 Task: Look for space in Frameries, Belgium from 6th September, 2023 to 10th September, 2023 for 1 adult in price range Rs.9000 to Rs.17000. Place can be private room with 1  bedroom having 1 bed and 1 bathroom. Property type can be hotel. Amenities needed are: heating, . Booking option can be shelf check-in. Required host language is English.
Action: Mouse moved to (404, 102)
Screenshot: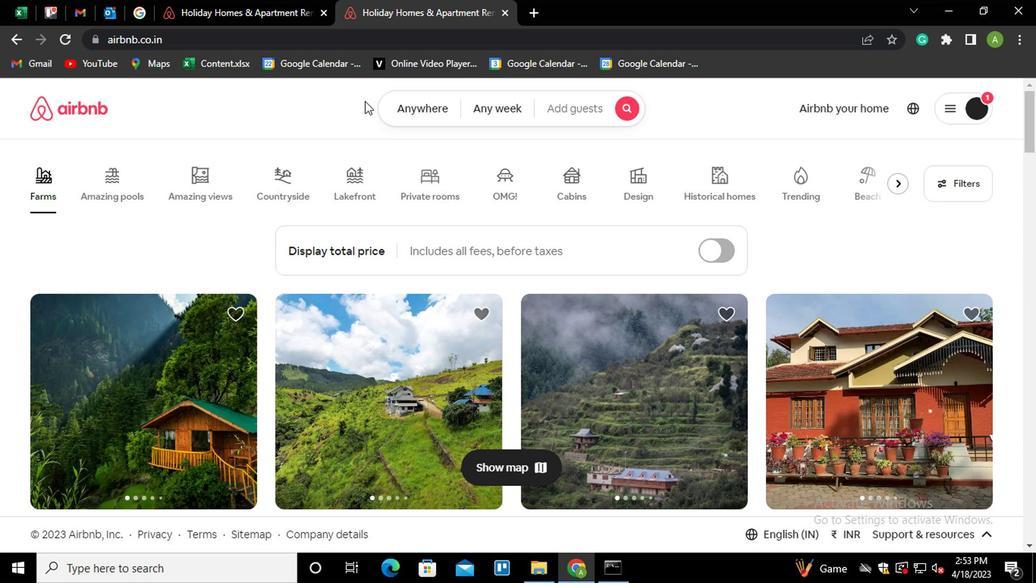 
Action: Mouse pressed left at (404, 102)
Screenshot: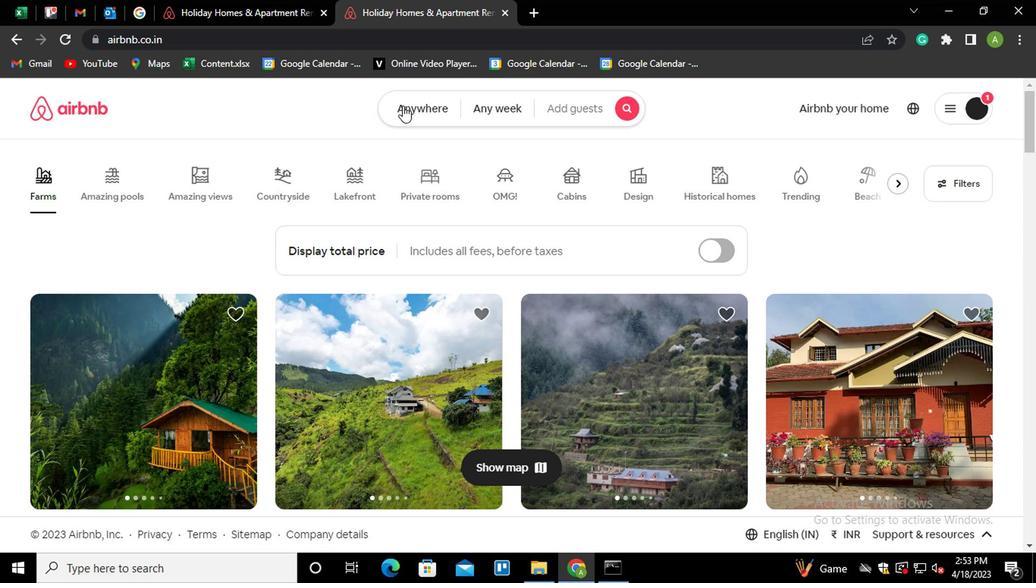 
Action: Mouse moved to (326, 168)
Screenshot: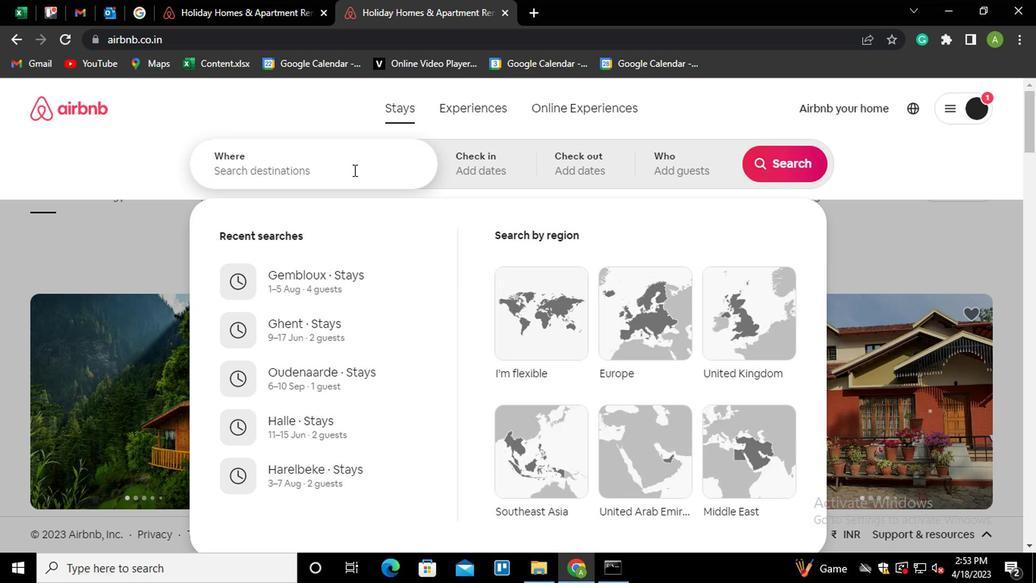 
Action: Mouse pressed left at (326, 168)
Screenshot: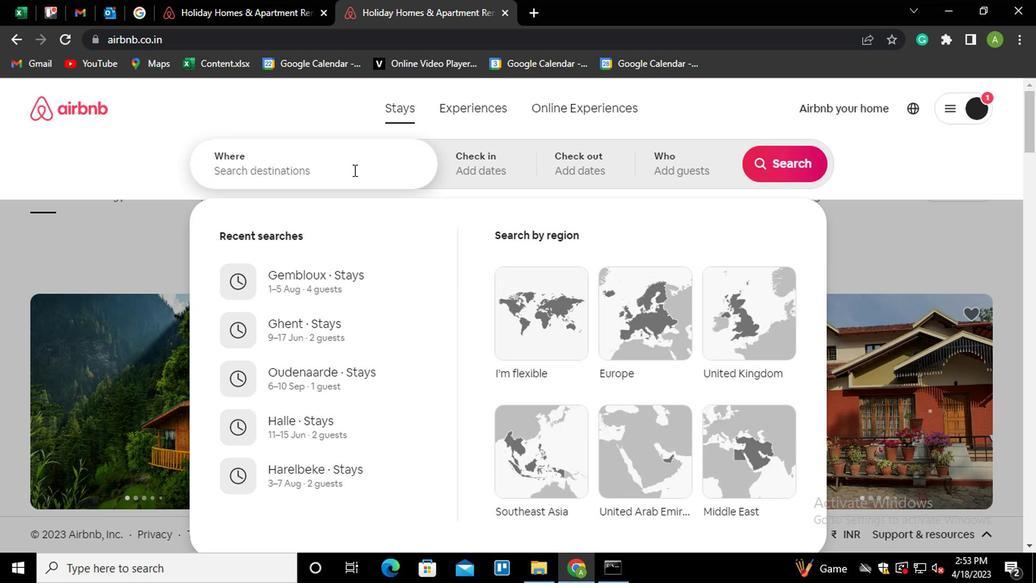 
Action: Key pressed <Key.shift_r><Key.shift_r><Key.shift_r><Key.shift_r><Key.shift_r><Key.shift_r><Key.shift_r><Key.shift_r><Key.shift_r><Key.shift_r><Key.shift_r><Key.shift_r><Key.shift_r><Key.shift_r><Key.shift_r><Key.shift_r><Key.shift_r>Frameries<Key.down><Key.enter>
Screenshot: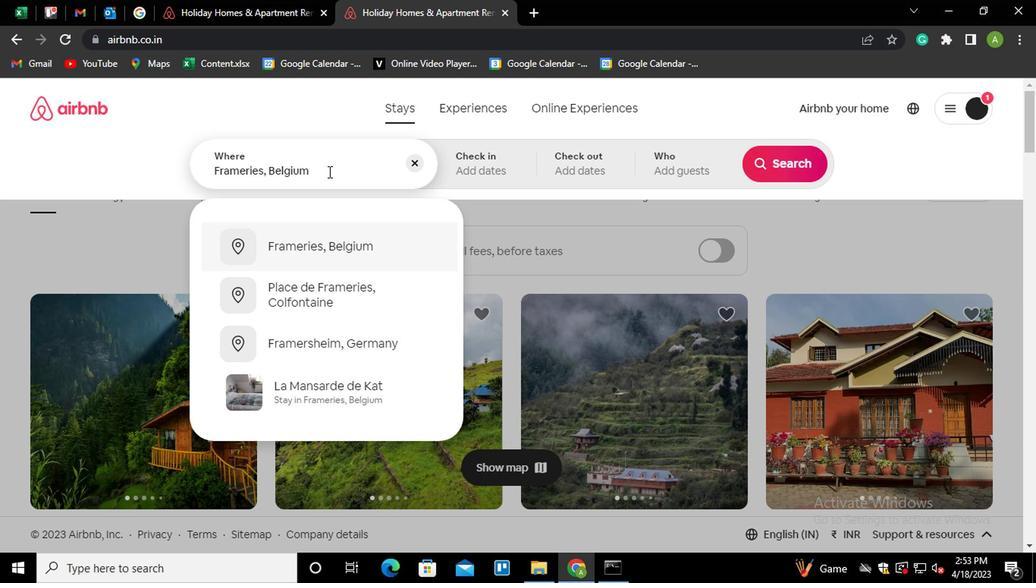 
Action: Mouse moved to (774, 285)
Screenshot: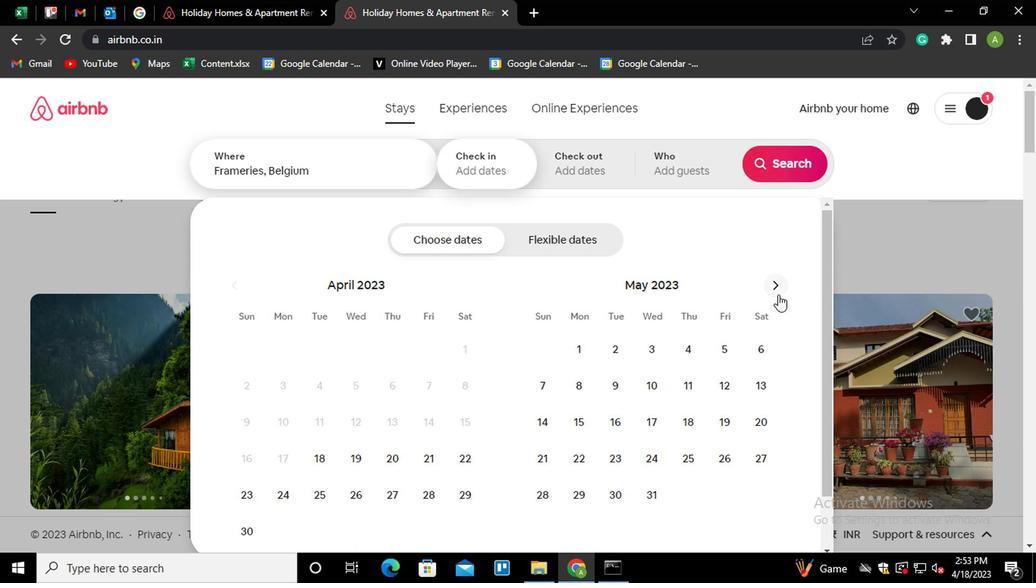 
Action: Mouse pressed left at (774, 285)
Screenshot: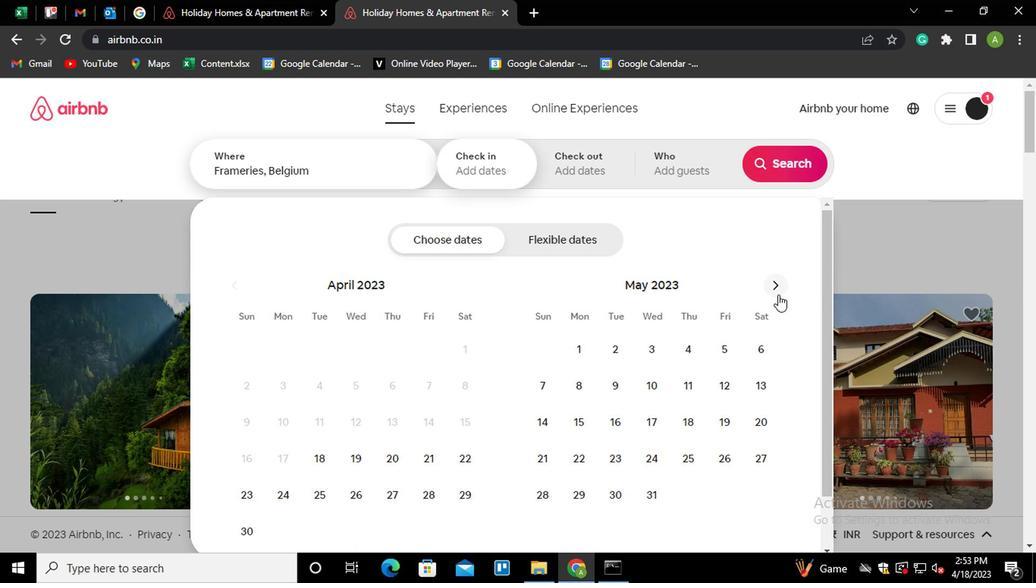 
Action: Mouse pressed left at (774, 285)
Screenshot: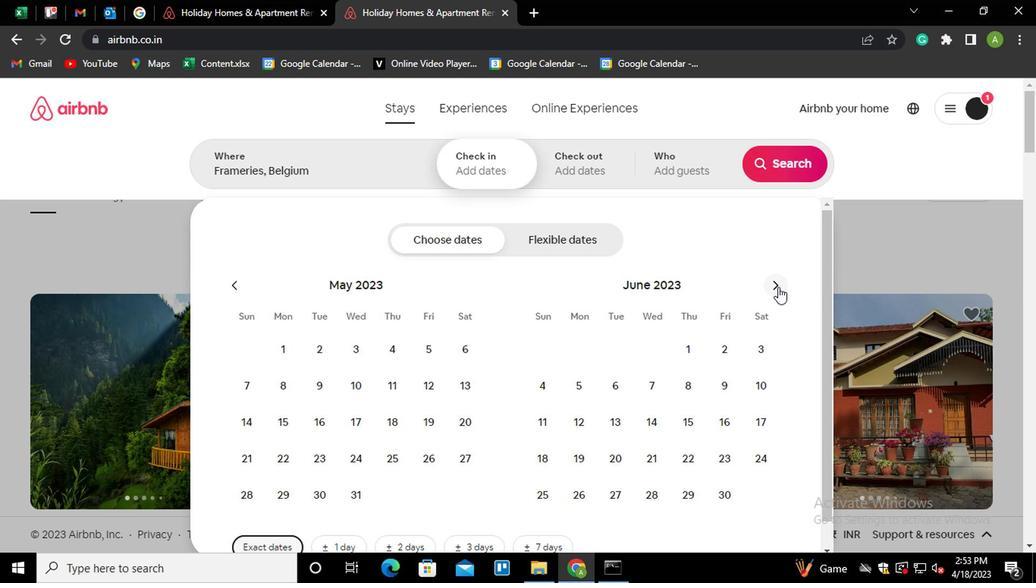 
Action: Mouse pressed left at (774, 285)
Screenshot: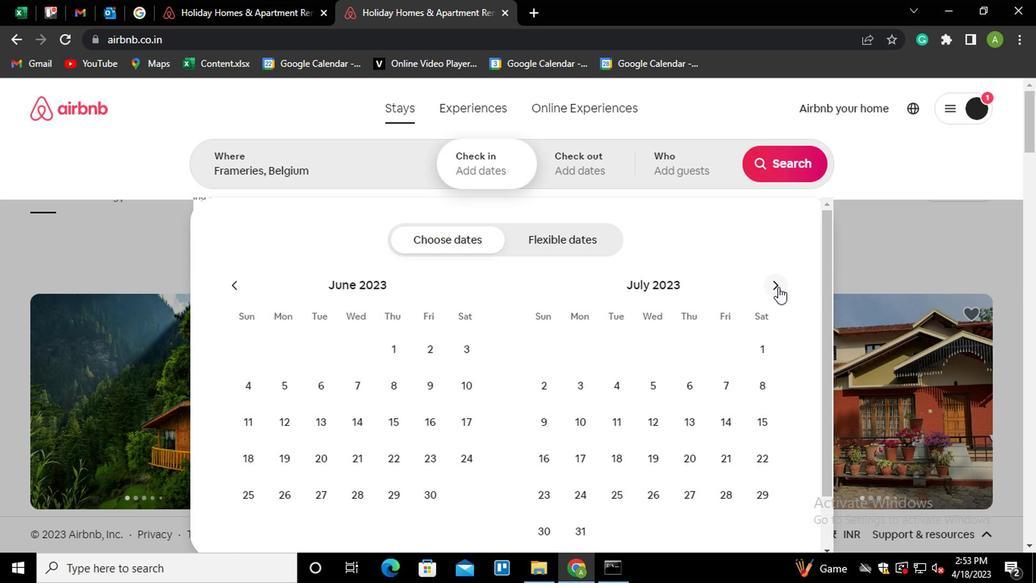
Action: Mouse pressed left at (774, 285)
Screenshot: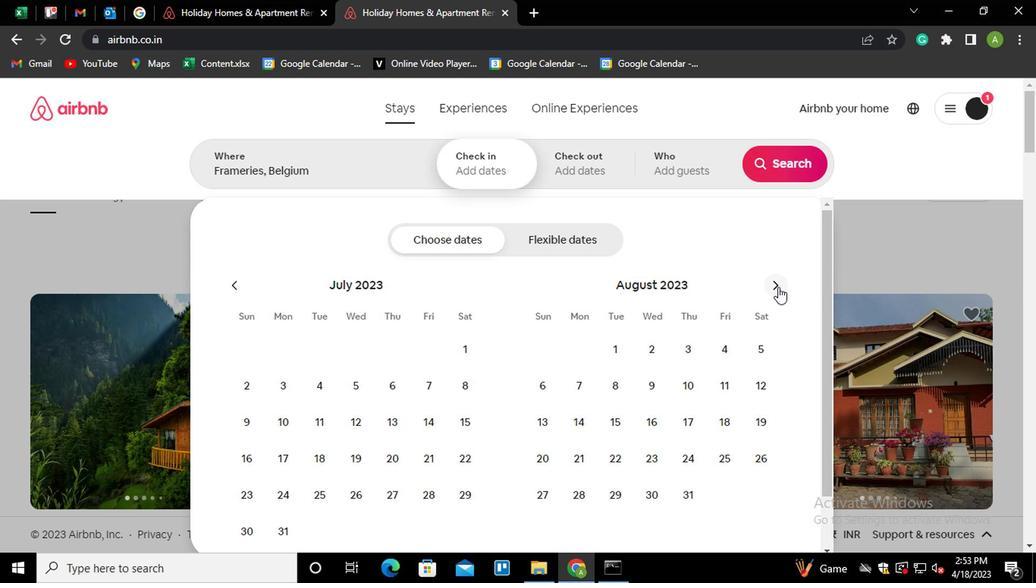 
Action: Mouse moved to (634, 384)
Screenshot: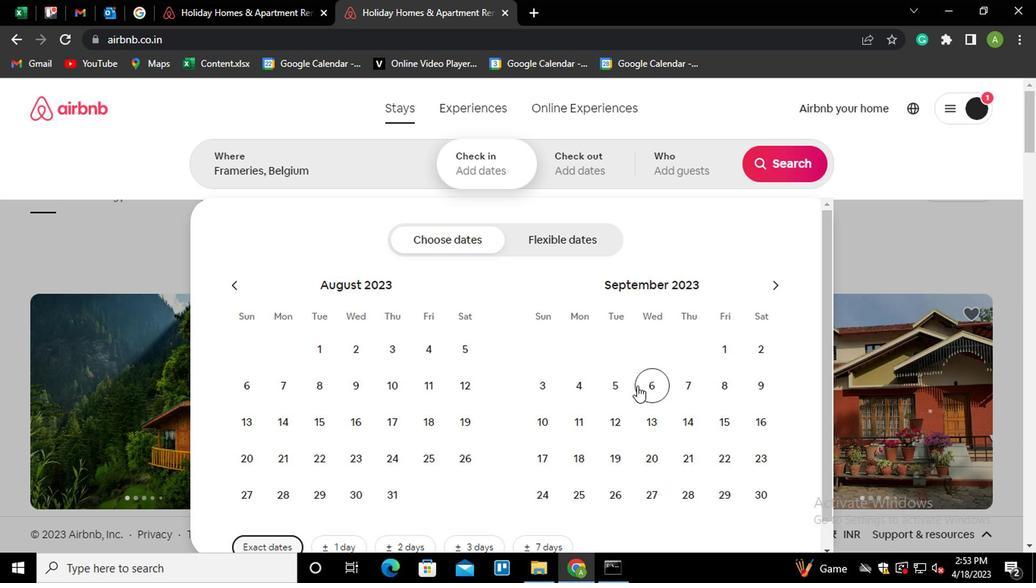 
Action: Mouse pressed left at (634, 384)
Screenshot: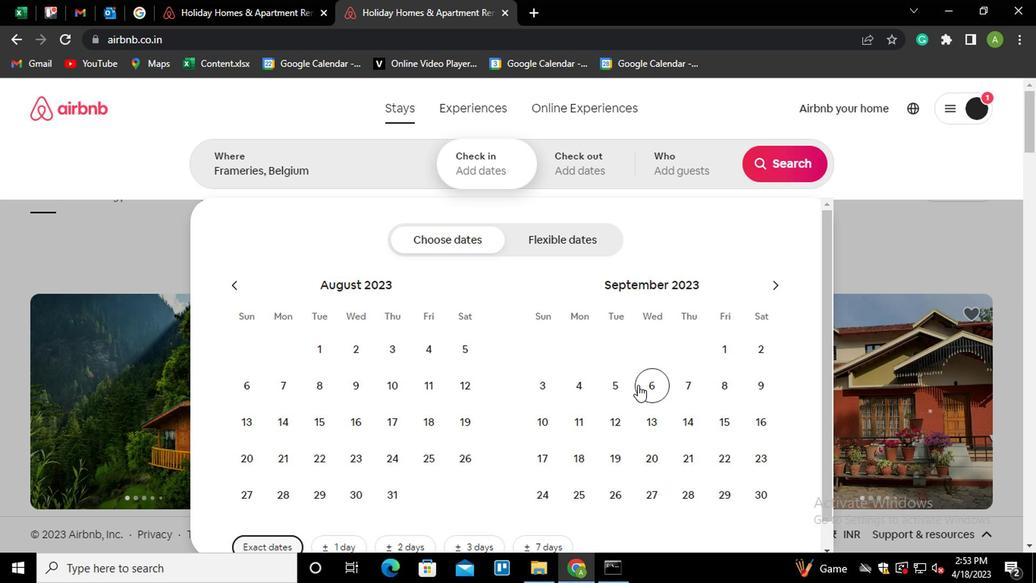 
Action: Mouse moved to (541, 415)
Screenshot: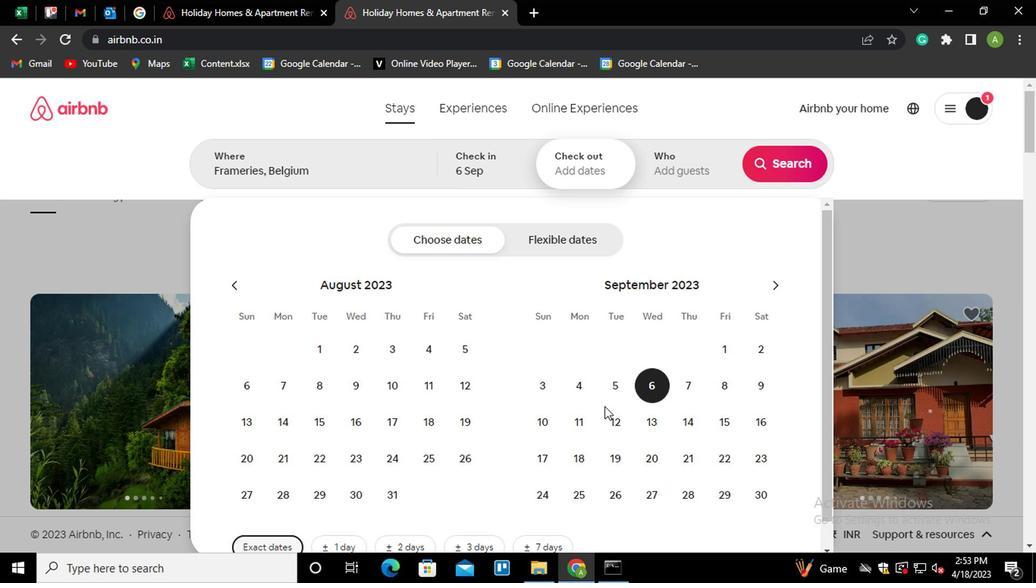 
Action: Mouse pressed left at (541, 415)
Screenshot: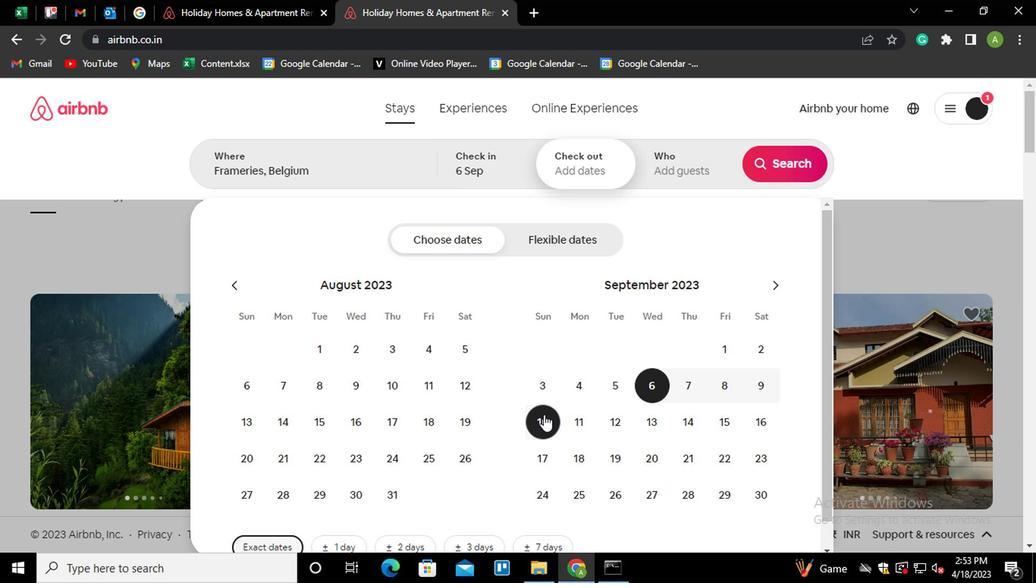 
Action: Mouse moved to (683, 168)
Screenshot: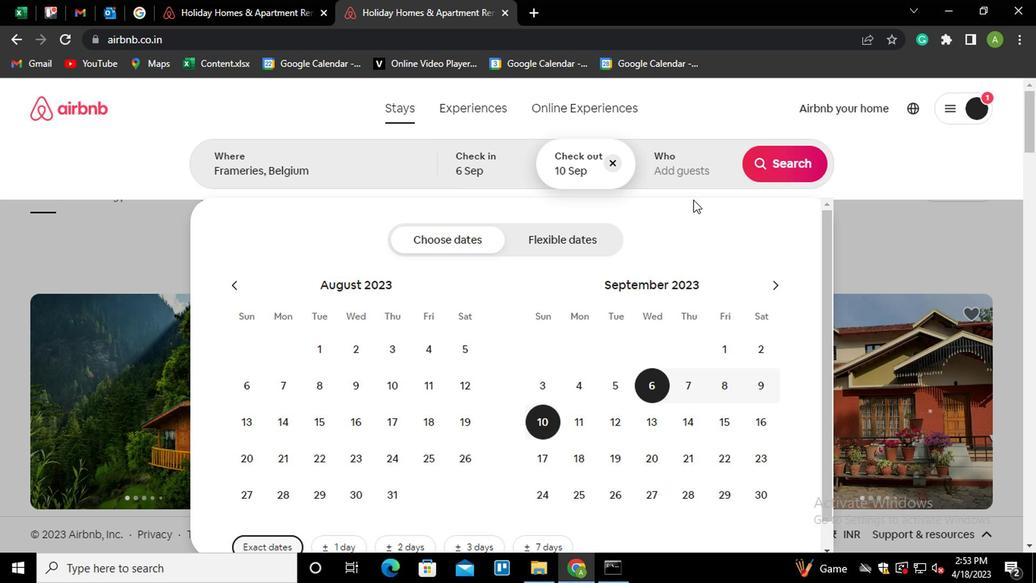 
Action: Mouse pressed left at (683, 168)
Screenshot: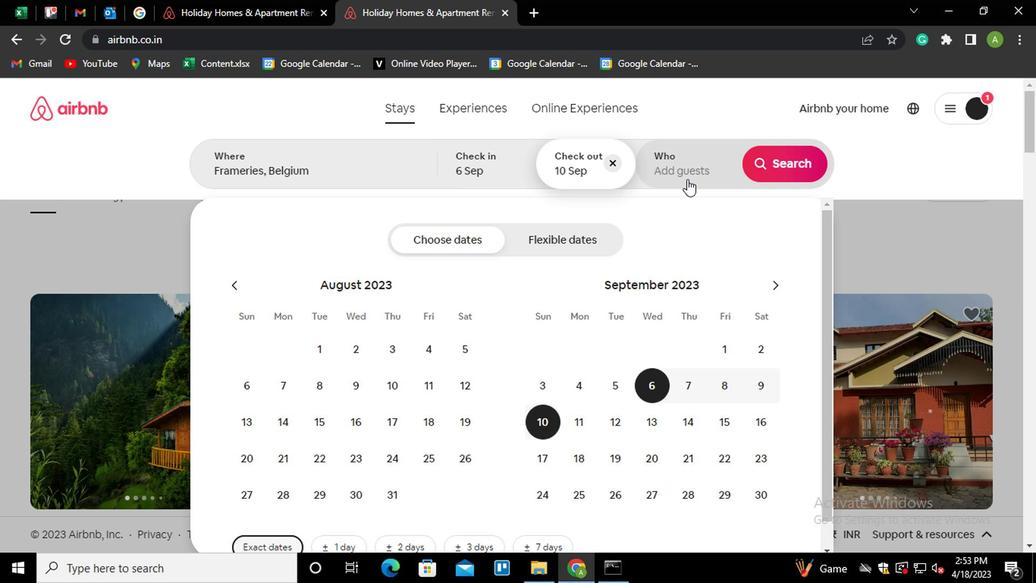 
Action: Mouse moved to (787, 240)
Screenshot: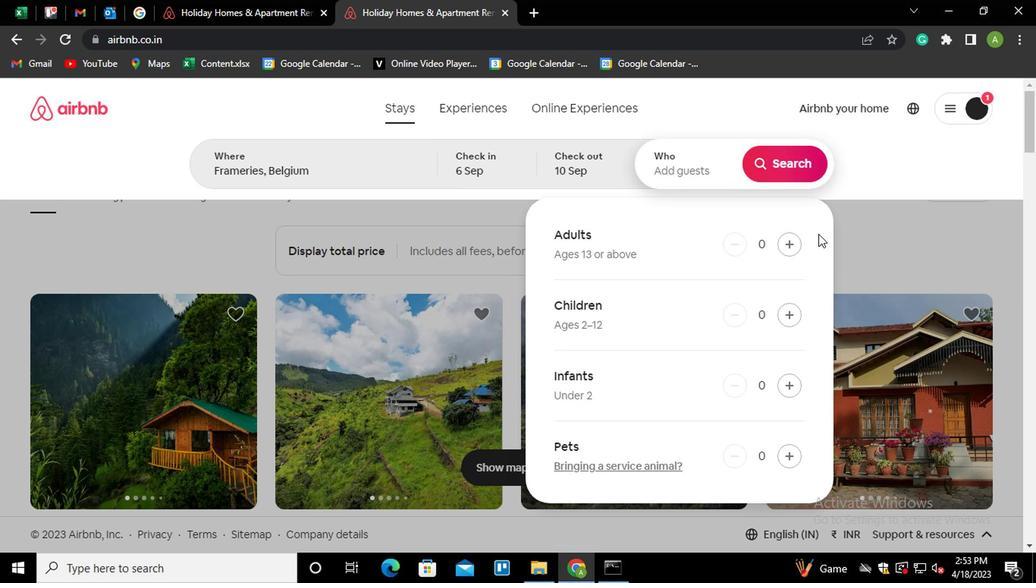 
Action: Mouse pressed left at (787, 240)
Screenshot: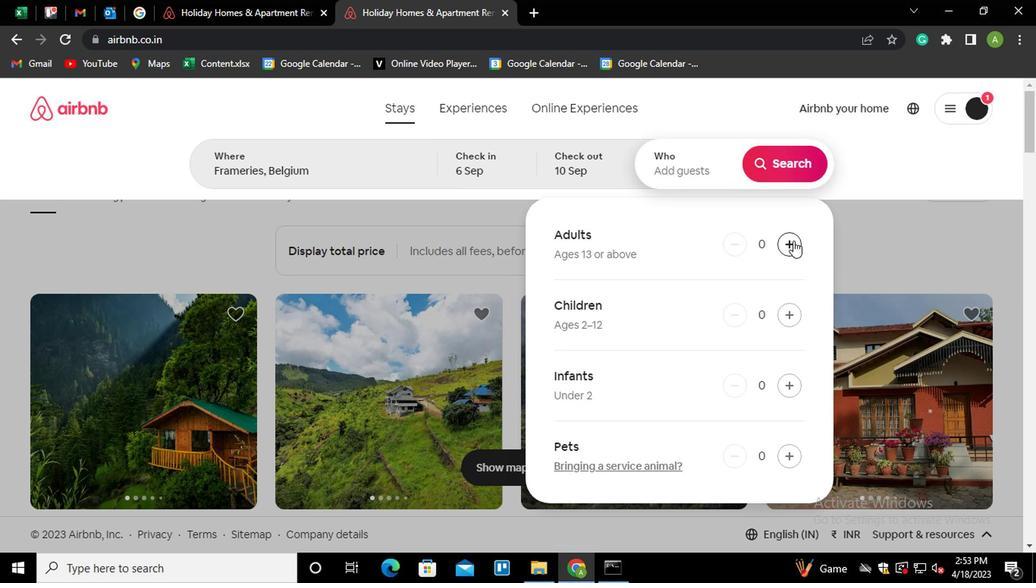 
Action: Mouse moved to (782, 161)
Screenshot: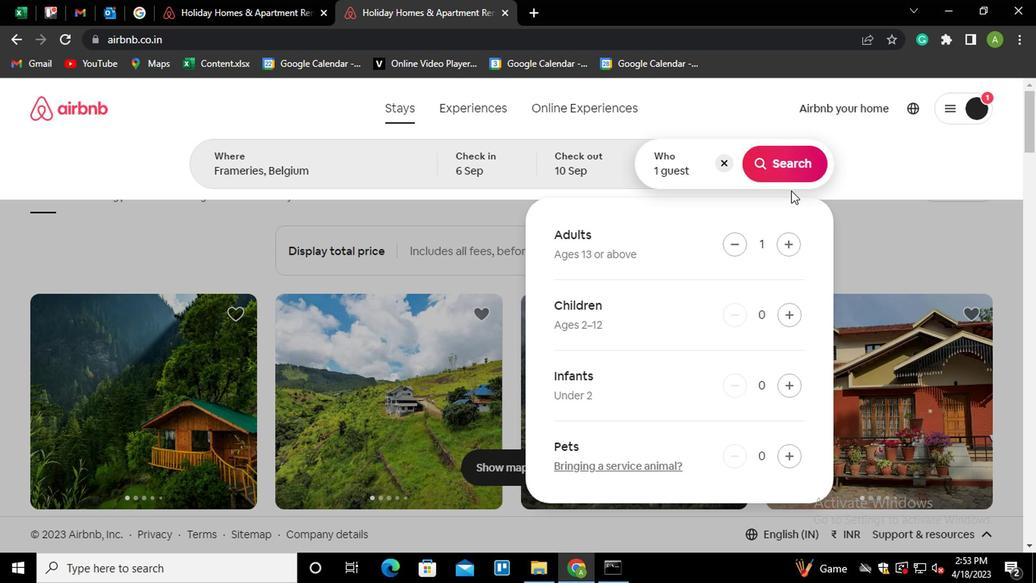 
Action: Mouse pressed left at (782, 161)
Screenshot: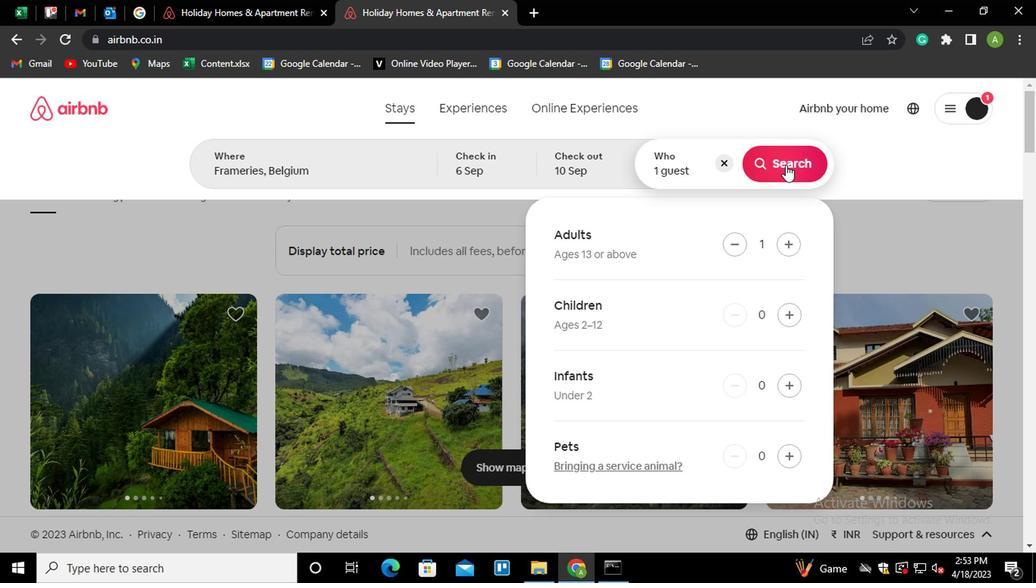 
Action: Mouse moved to (960, 161)
Screenshot: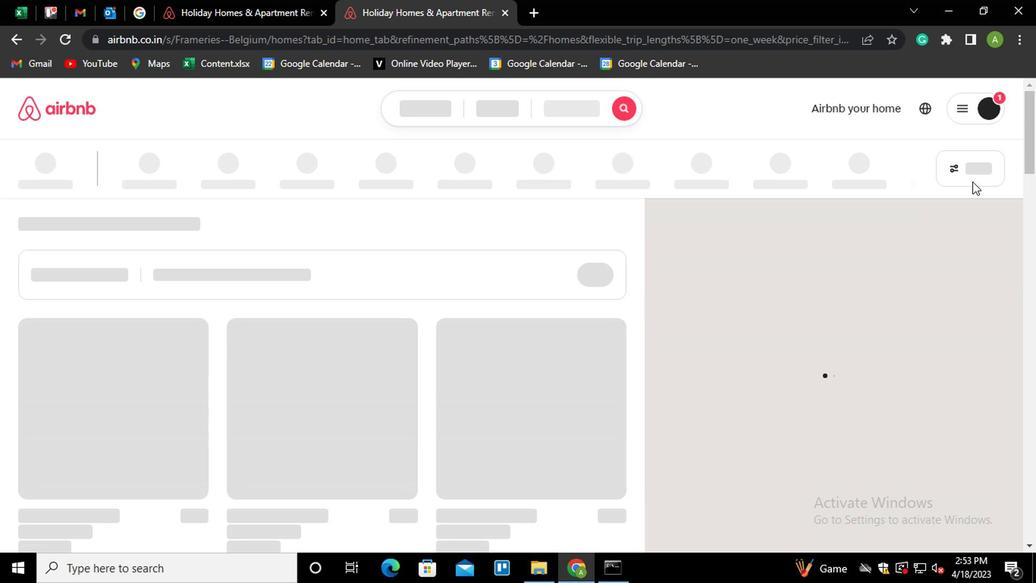 
Action: Mouse pressed left at (960, 161)
Screenshot: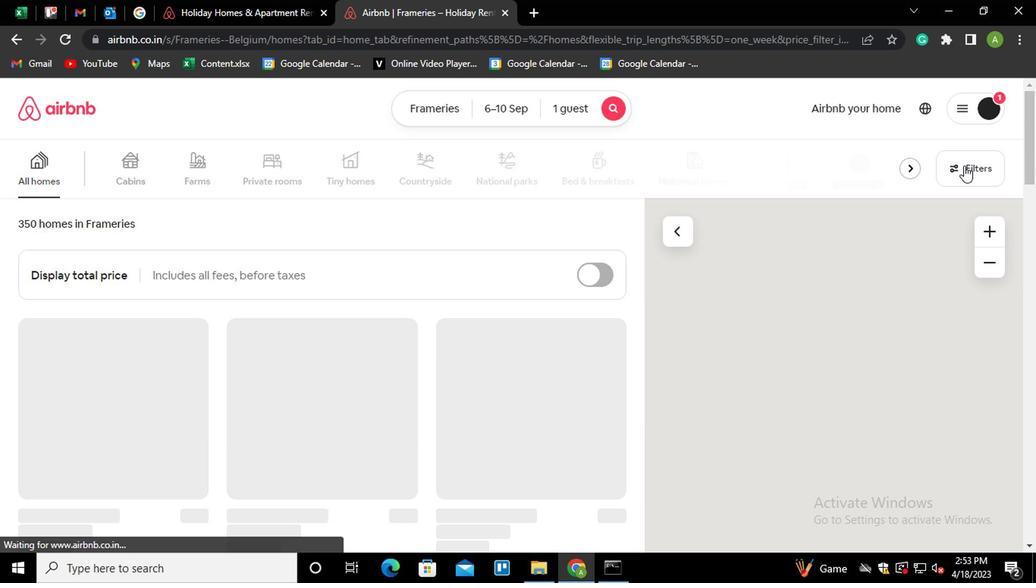 
Action: Mouse moved to (351, 361)
Screenshot: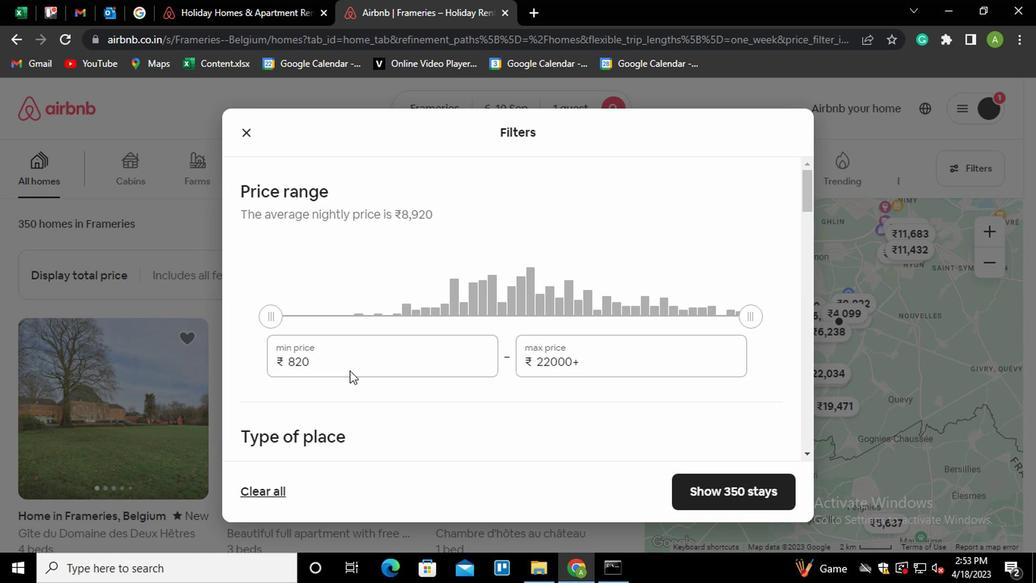 
Action: Mouse pressed left at (351, 361)
Screenshot: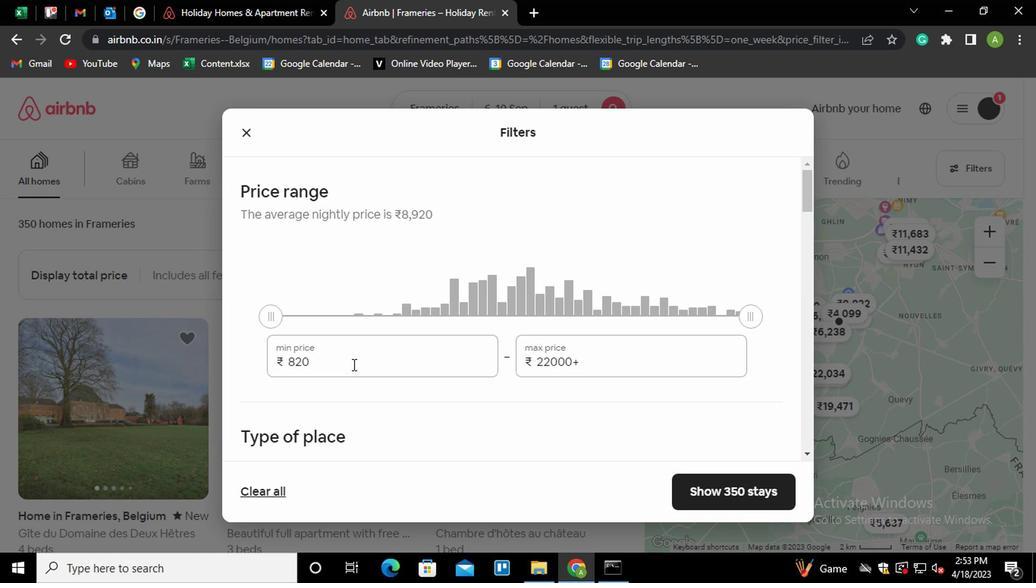 
Action: Key pressed <Key.shift_r><Key.home>9000
Screenshot: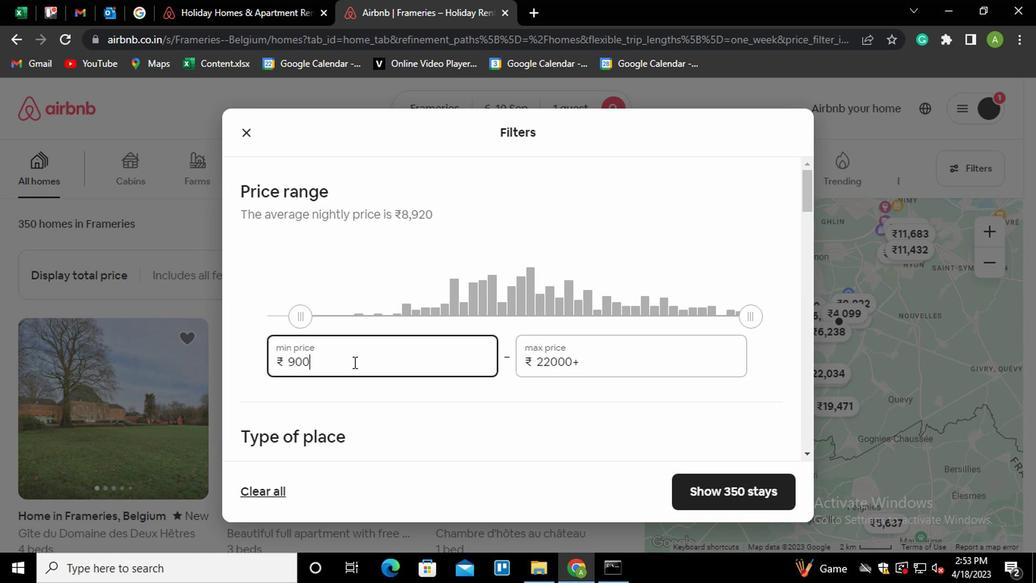 
Action: Mouse moved to (637, 354)
Screenshot: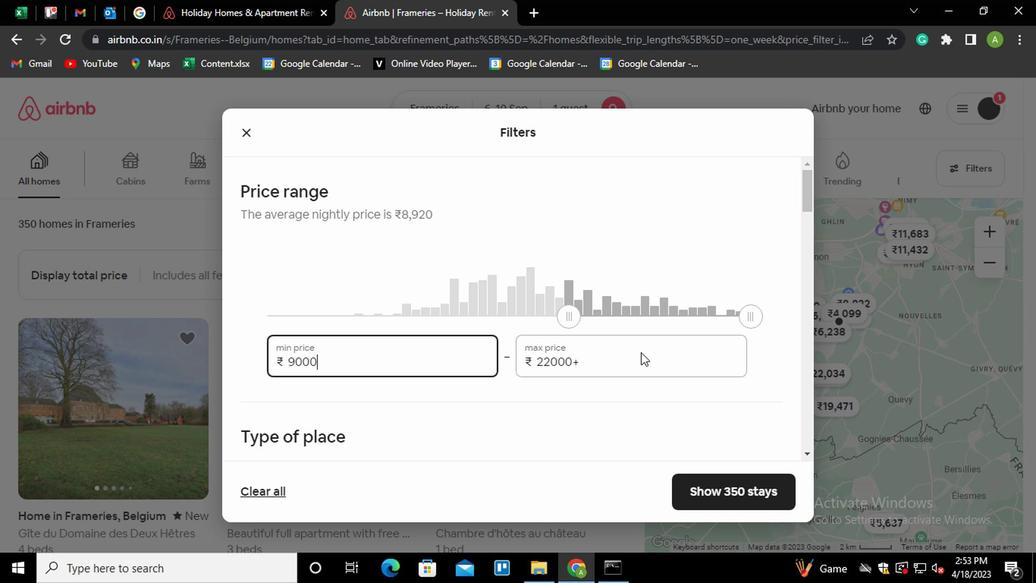 
Action: Mouse pressed left at (637, 354)
Screenshot: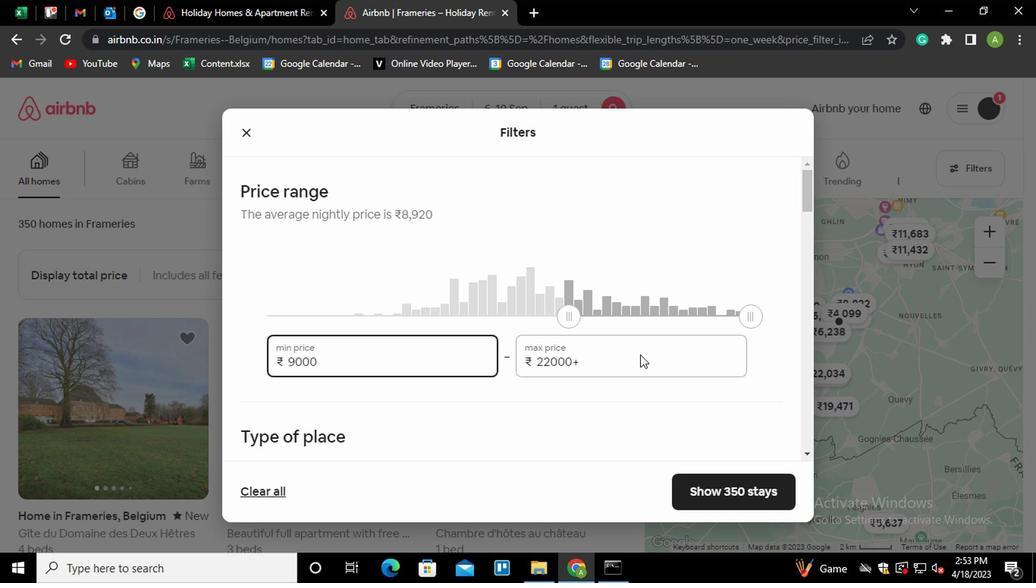 
Action: Key pressed <Key.shift_r><Key.home>17000
Screenshot: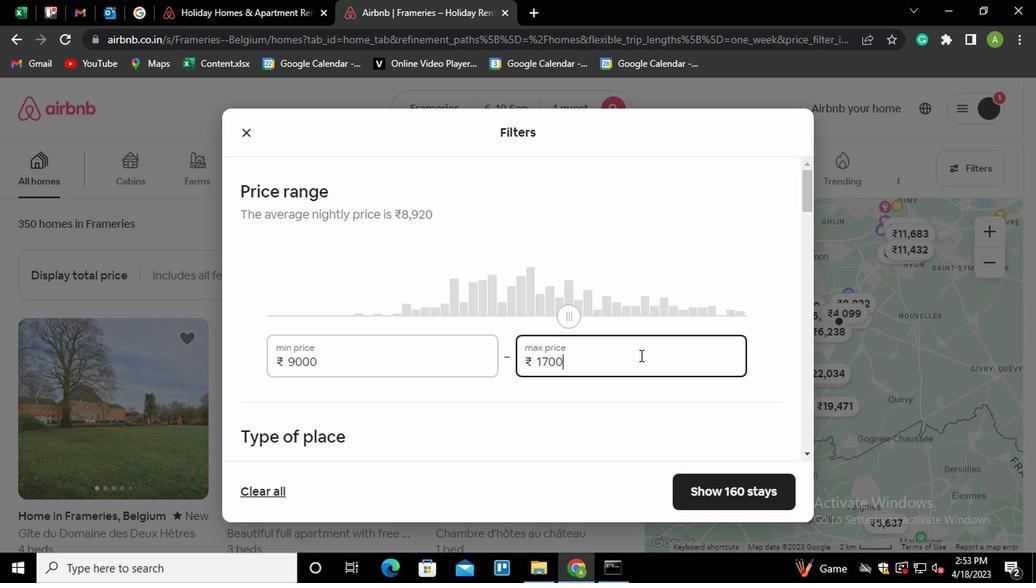 
Action: Mouse moved to (412, 412)
Screenshot: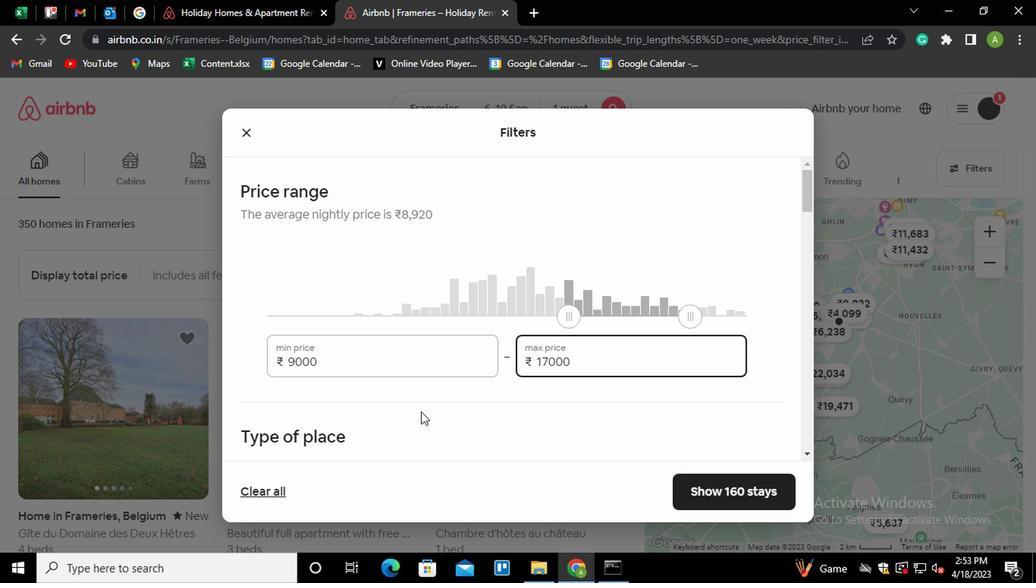 
Action: Mouse scrolled (412, 411) with delta (0, 0)
Screenshot: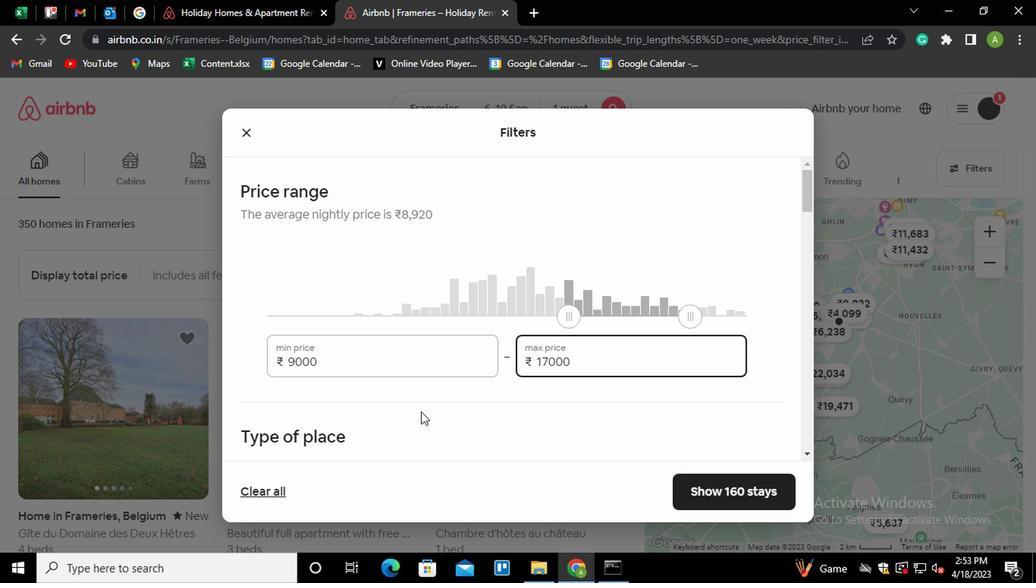 
Action: Mouse scrolled (412, 411) with delta (0, 0)
Screenshot: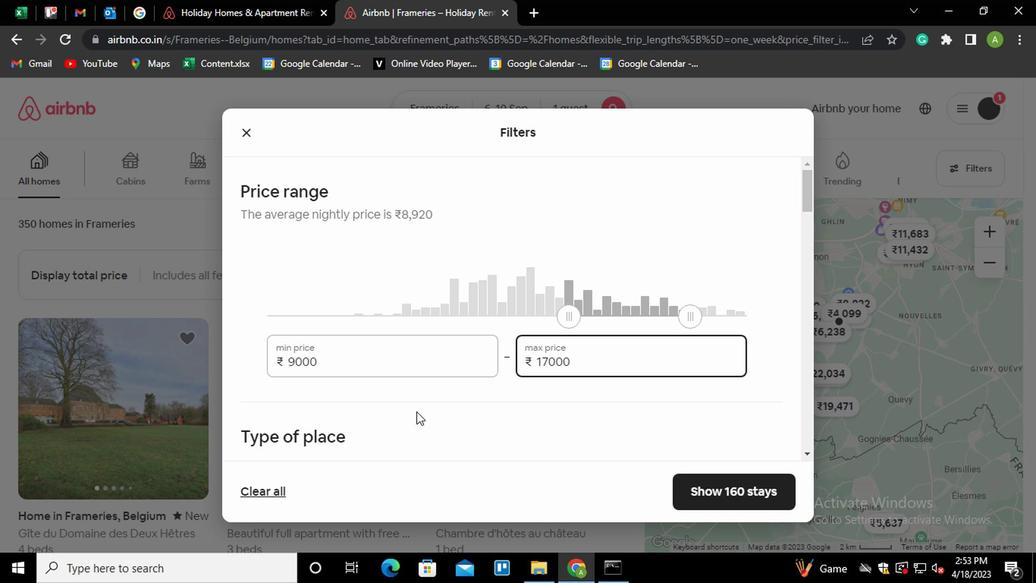 
Action: Mouse scrolled (412, 411) with delta (0, 0)
Screenshot: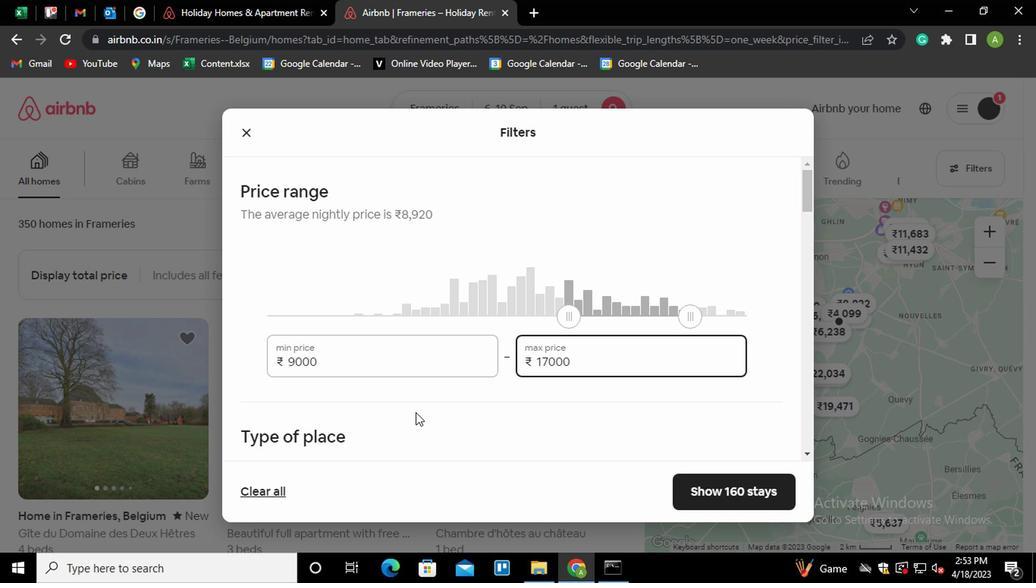 
Action: Mouse moved to (513, 251)
Screenshot: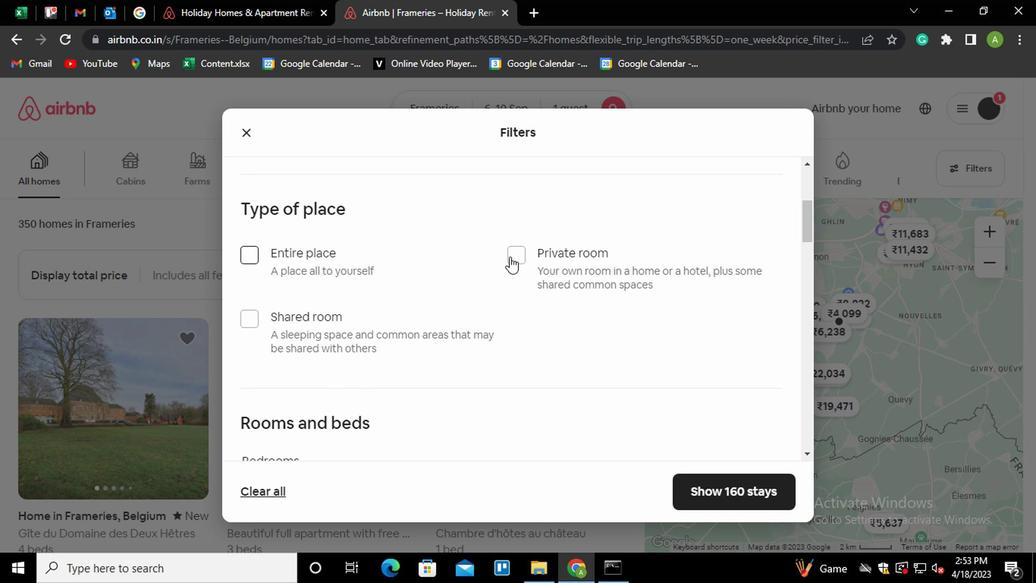 
Action: Mouse pressed left at (513, 251)
Screenshot: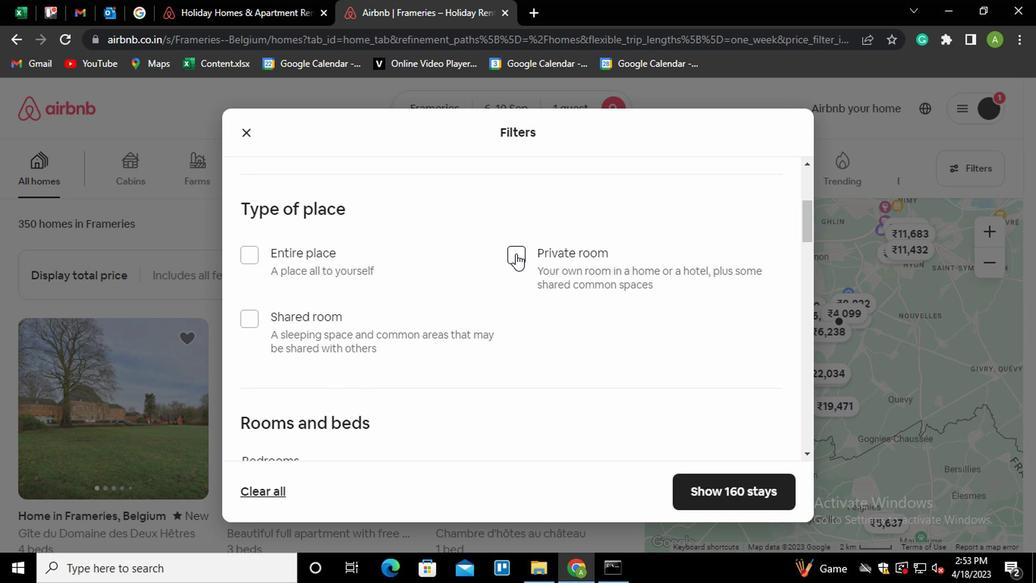 
Action: Mouse moved to (502, 271)
Screenshot: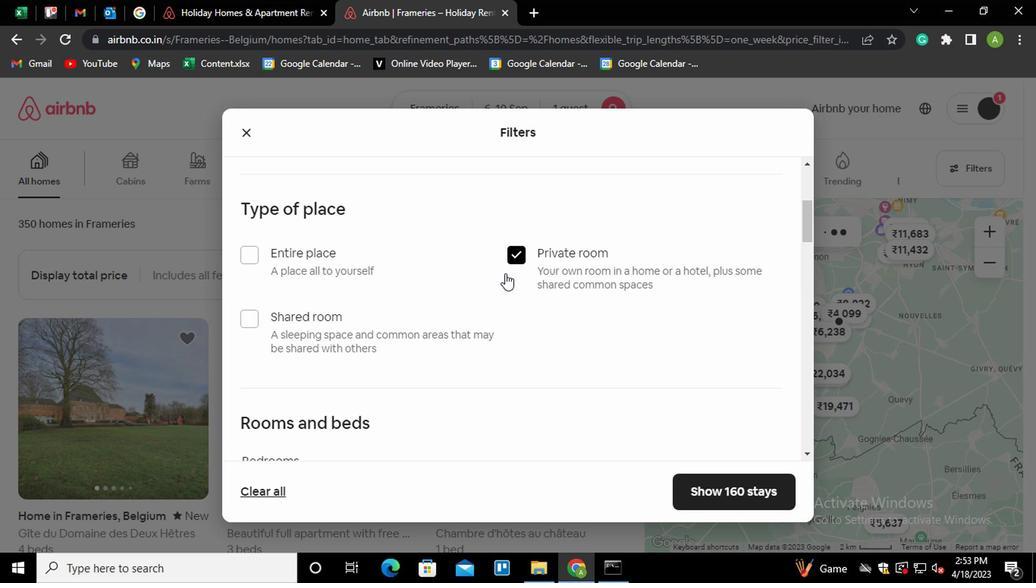 
Action: Mouse scrolled (502, 271) with delta (0, 0)
Screenshot: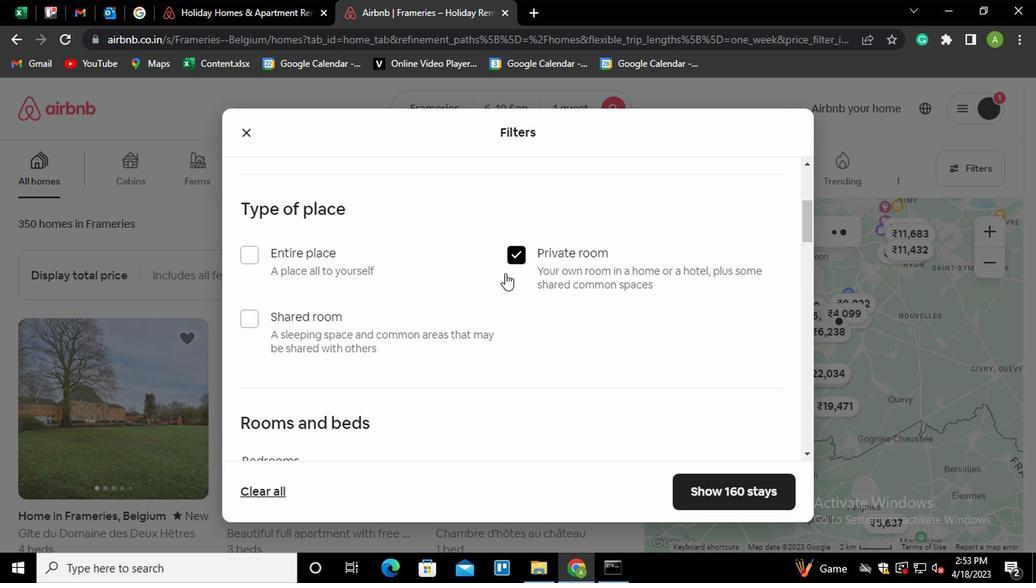 
Action: Mouse scrolled (502, 271) with delta (0, 0)
Screenshot: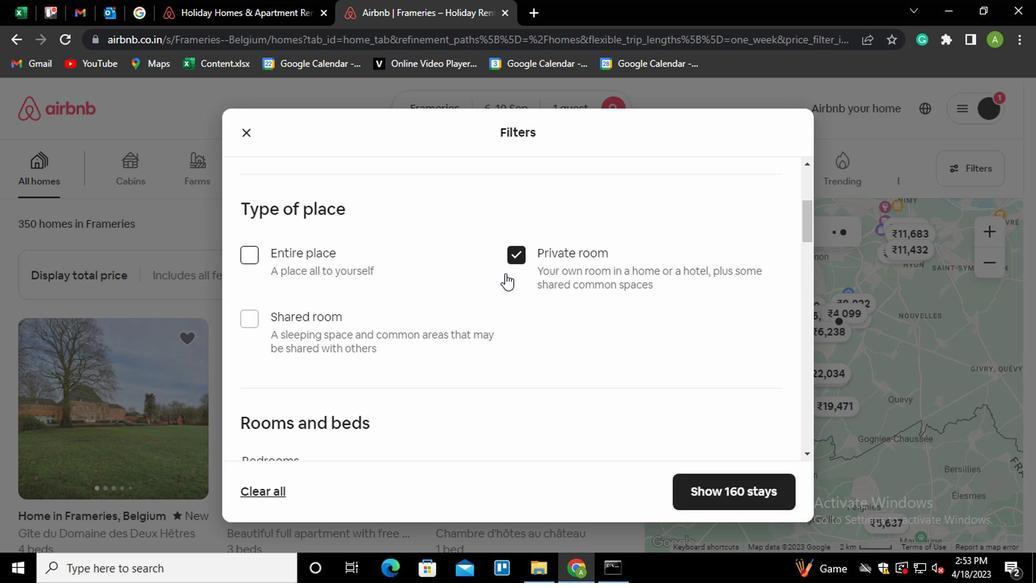 
Action: Mouse moved to (316, 349)
Screenshot: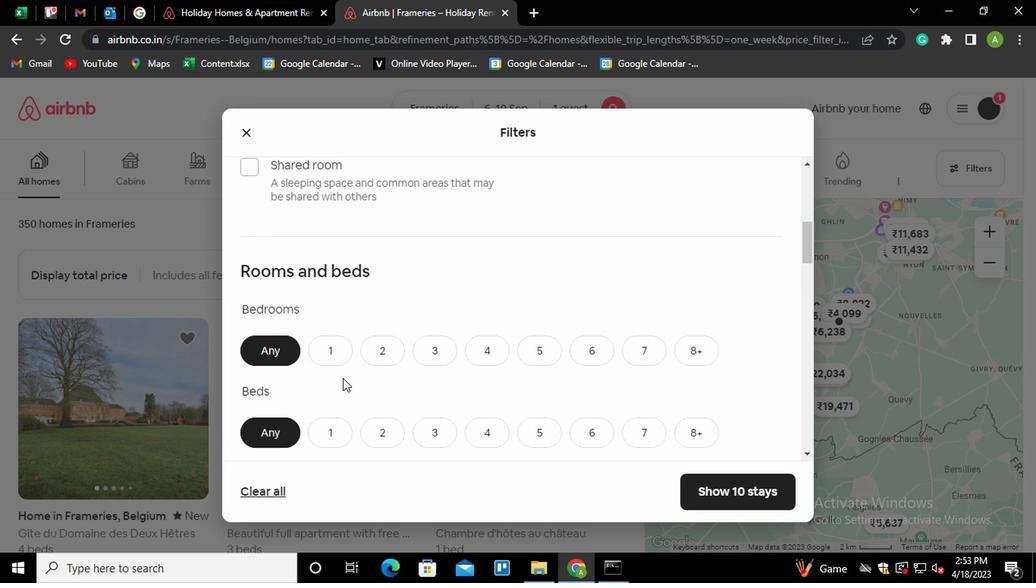 
Action: Mouse pressed left at (316, 349)
Screenshot: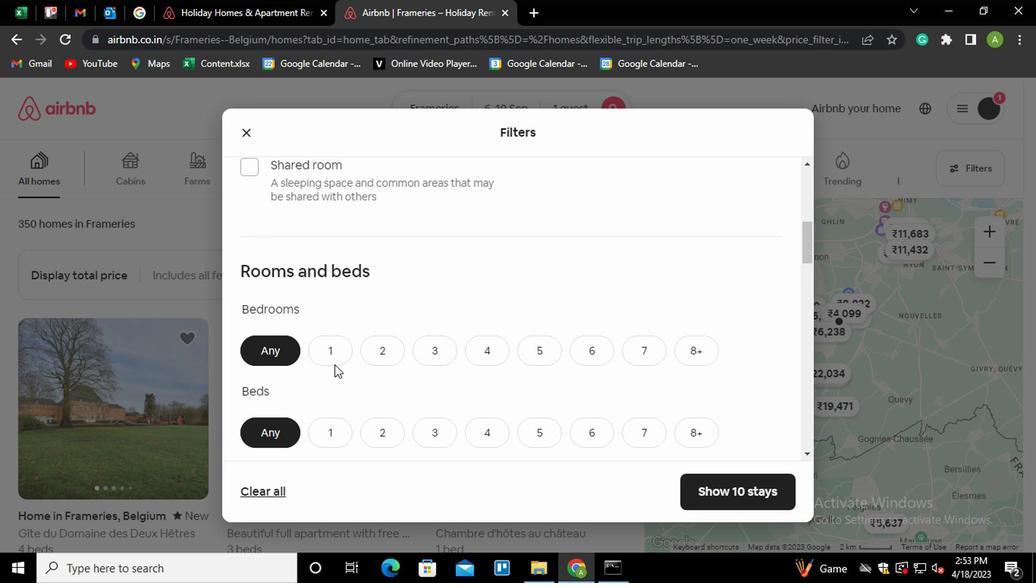 
Action: Mouse moved to (334, 428)
Screenshot: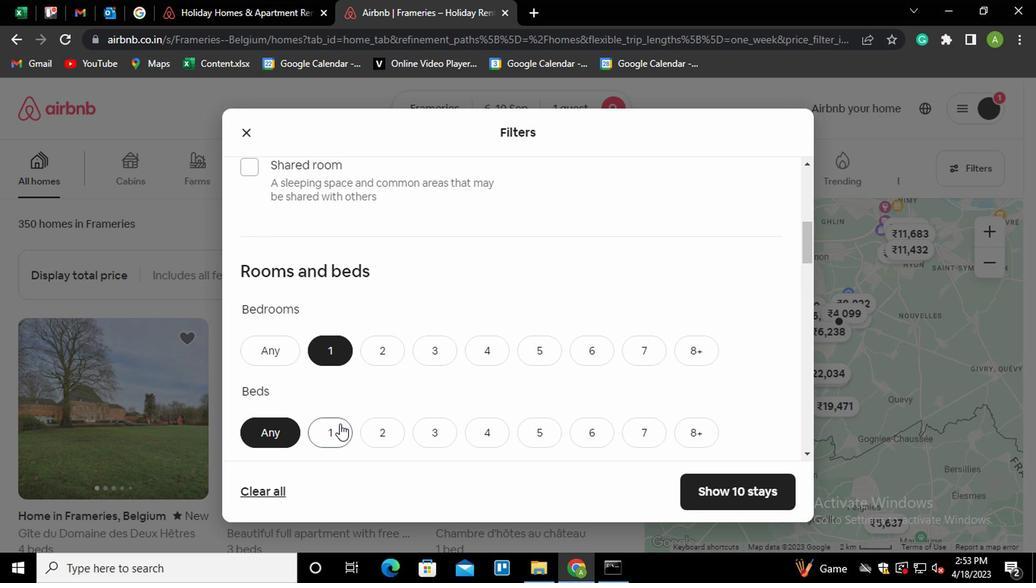 
Action: Mouse pressed left at (334, 428)
Screenshot: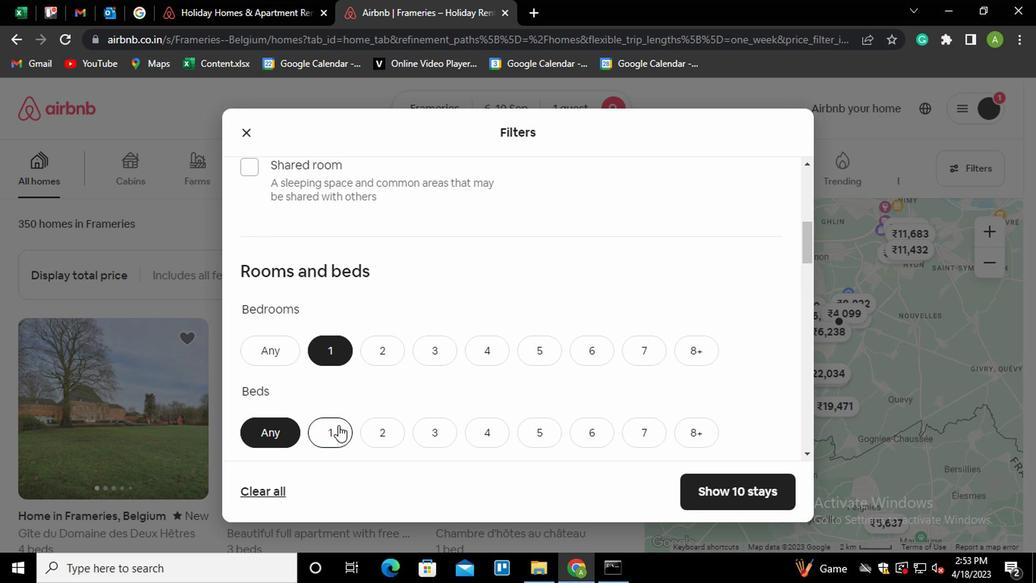 
Action: Mouse moved to (362, 395)
Screenshot: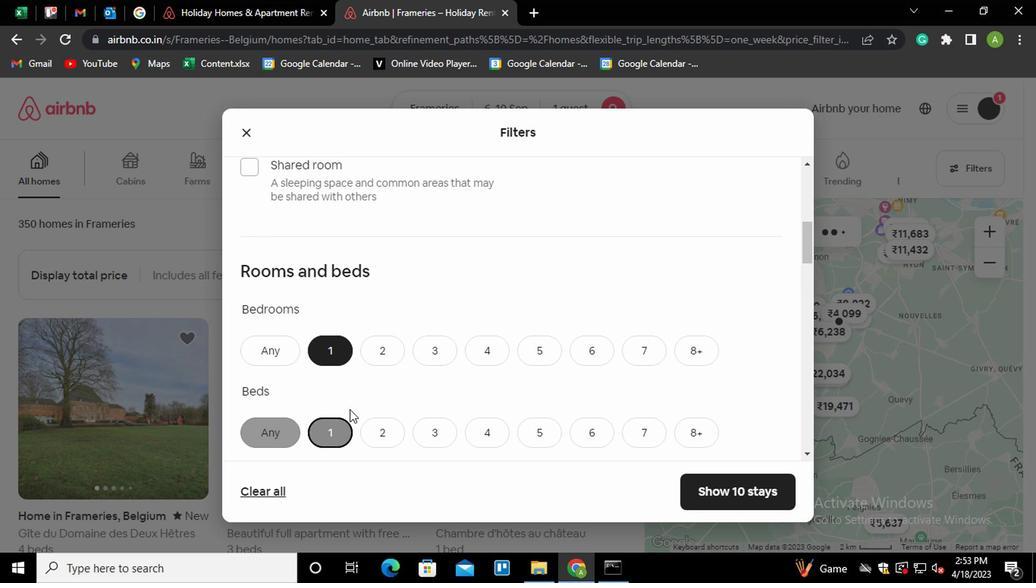 
Action: Mouse scrolled (362, 394) with delta (0, -1)
Screenshot: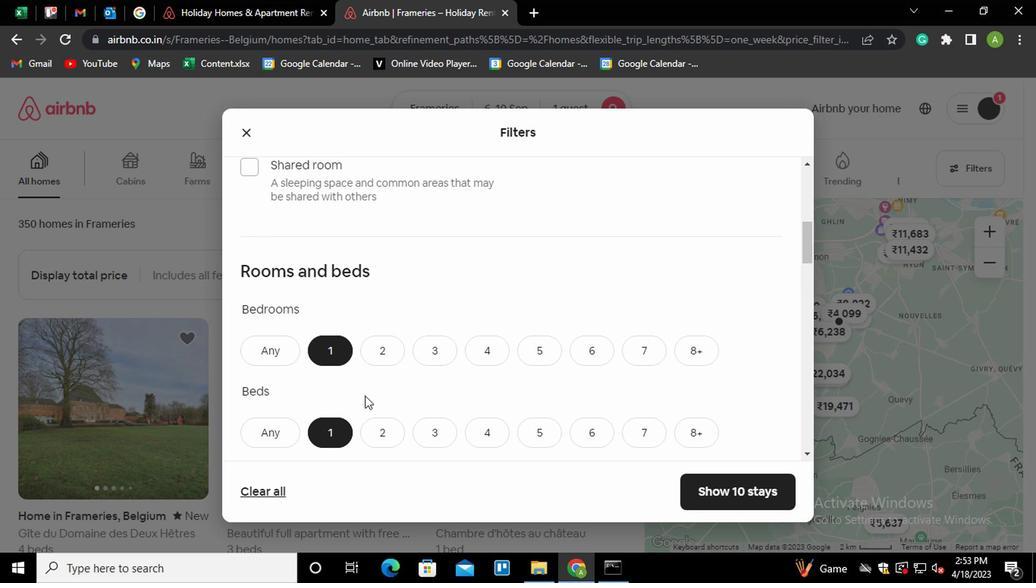 
Action: Mouse scrolled (362, 394) with delta (0, -1)
Screenshot: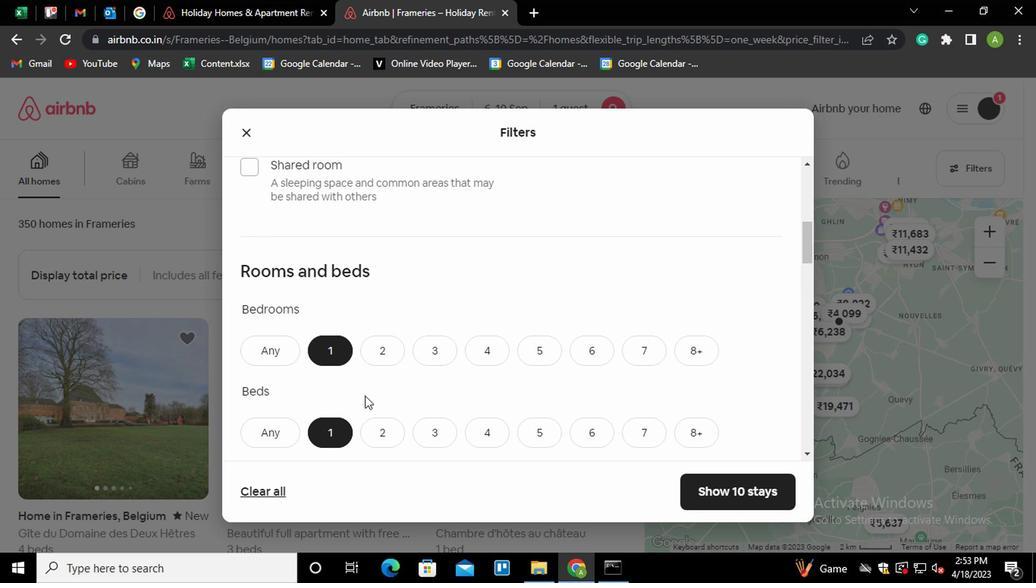 
Action: Mouse moved to (333, 368)
Screenshot: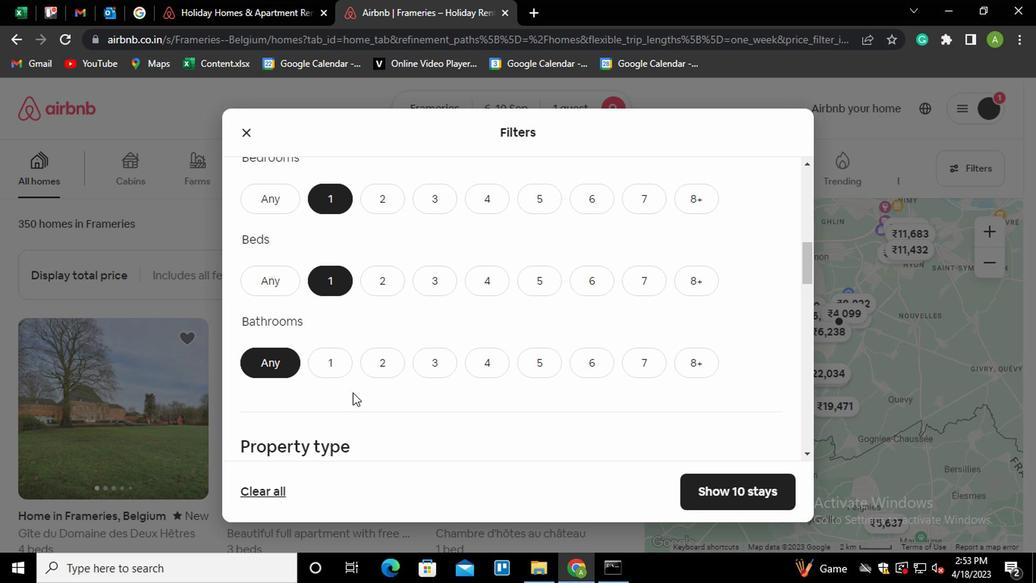 
Action: Mouse pressed left at (333, 368)
Screenshot: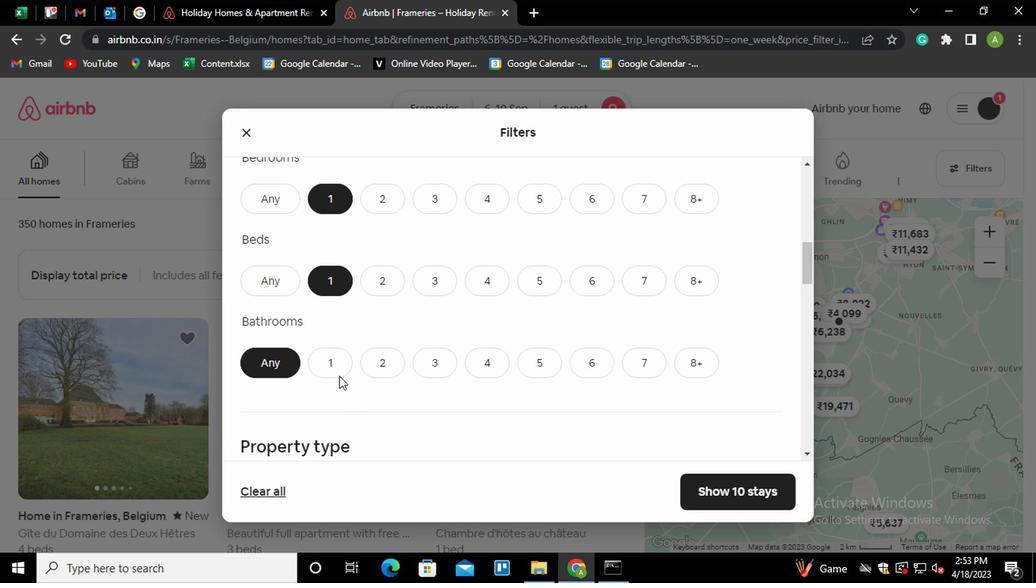 
Action: Mouse moved to (430, 345)
Screenshot: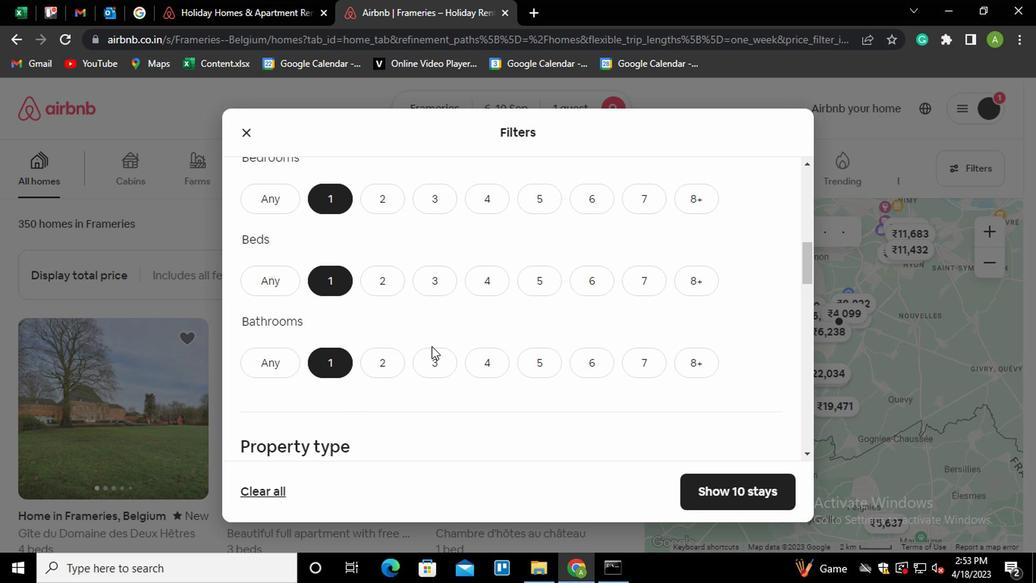 
Action: Mouse scrolled (430, 344) with delta (0, 0)
Screenshot: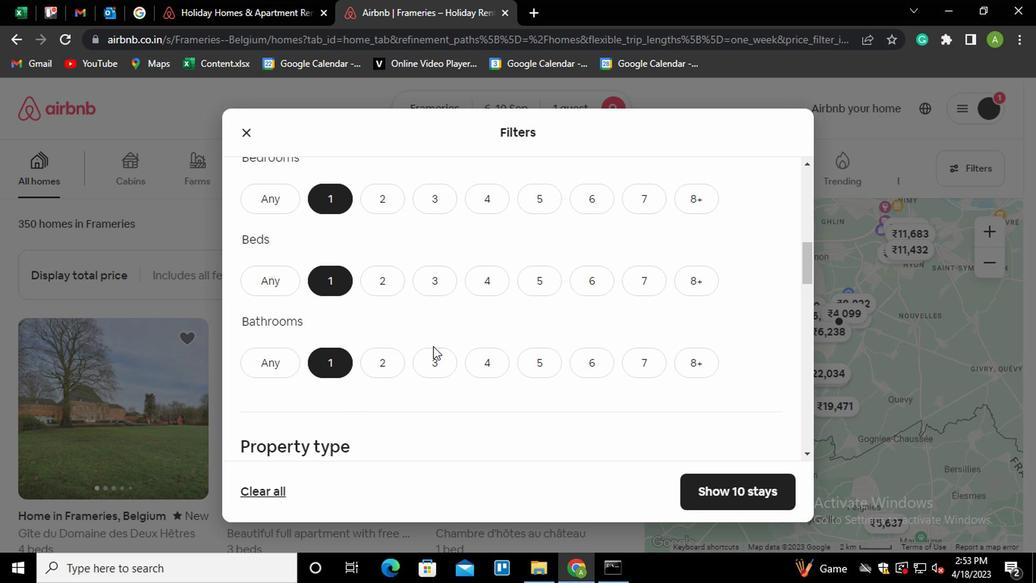 
Action: Mouse moved to (430, 345)
Screenshot: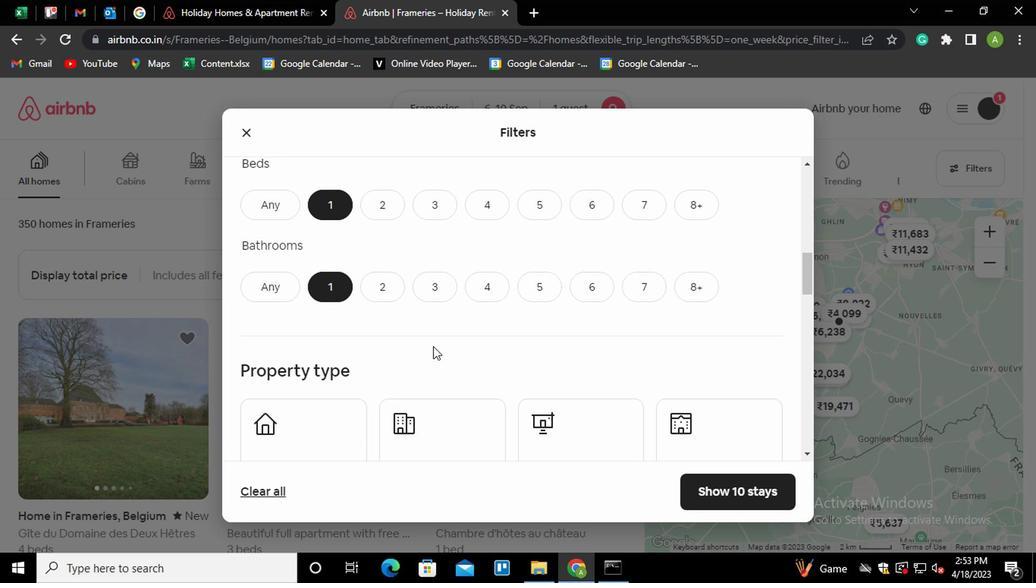 
Action: Mouse scrolled (430, 344) with delta (0, 0)
Screenshot: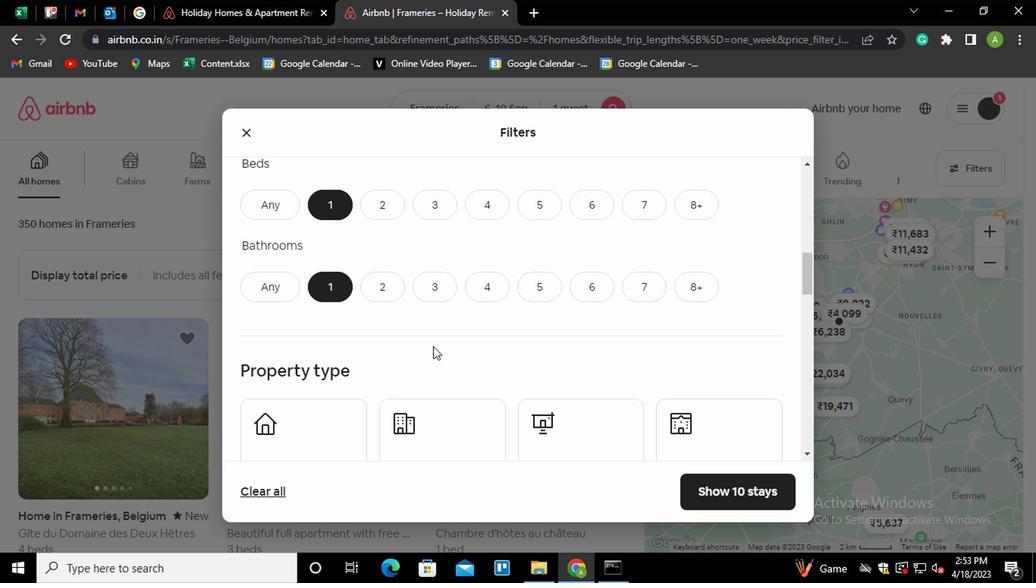
Action: Mouse scrolled (430, 344) with delta (0, 0)
Screenshot: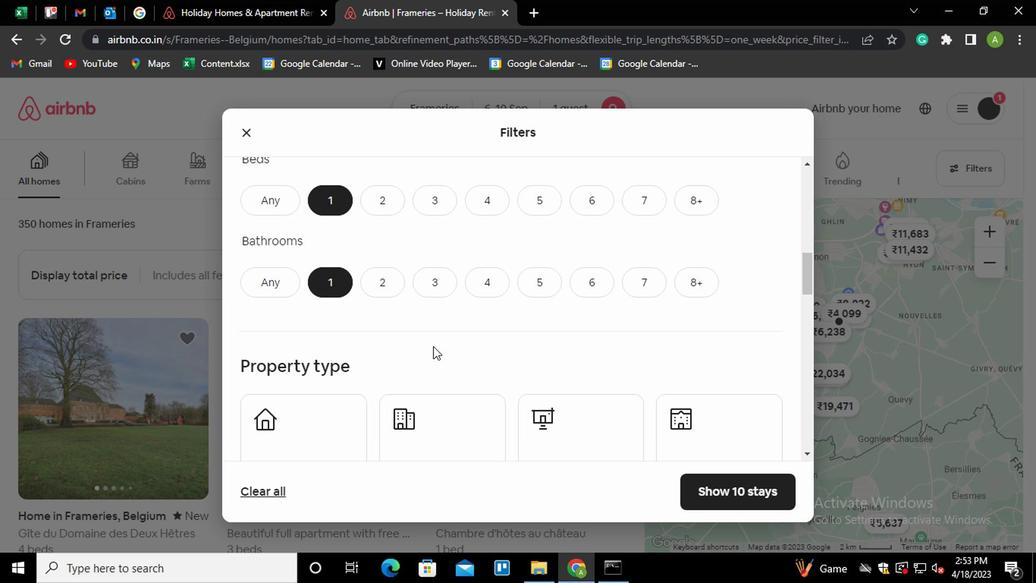 
Action: Mouse moved to (686, 320)
Screenshot: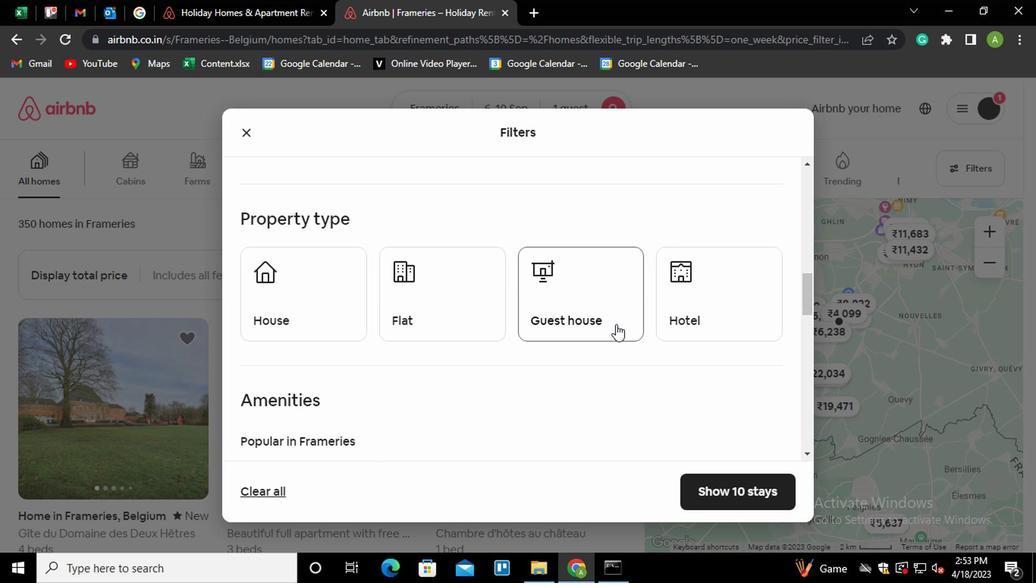 
Action: Mouse pressed left at (686, 320)
Screenshot: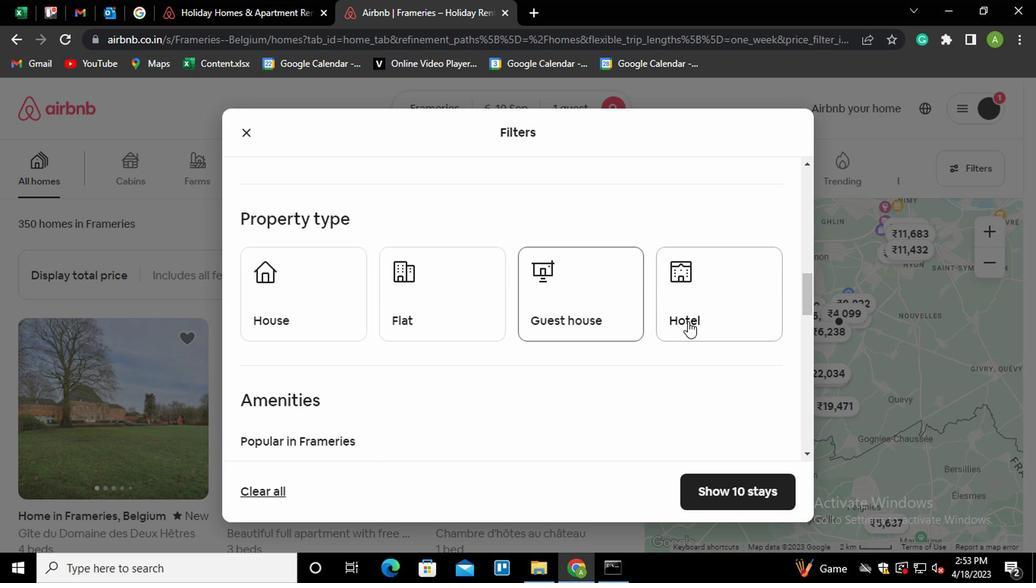 
Action: Mouse moved to (632, 363)
Screenshot: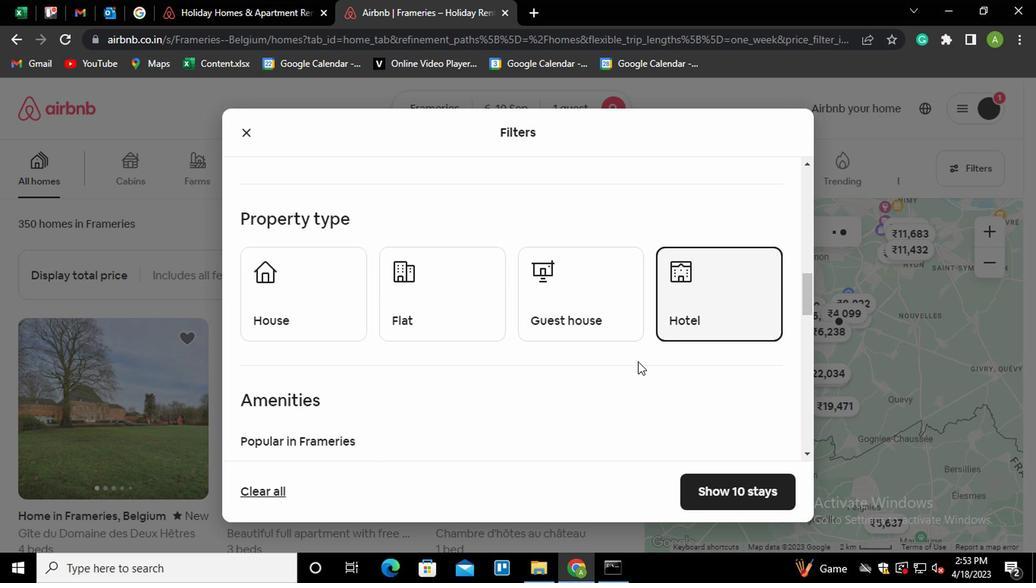 
Action: Mouse scrolled (632, 362) with delta (0, -1)
Screenshot: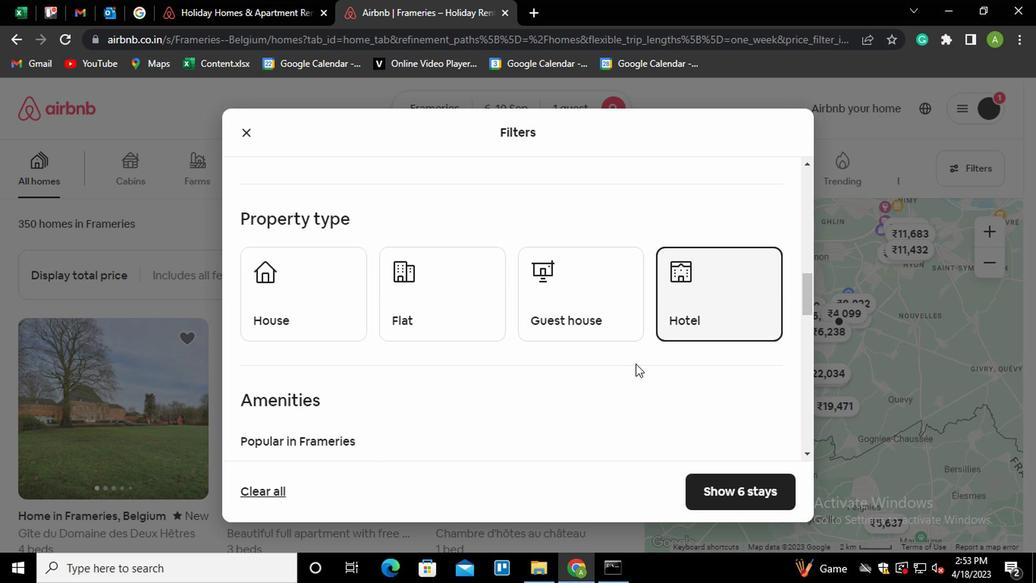 
Action: Mouse scrolled (632, 362) with delta (0, -1)
Screenshot: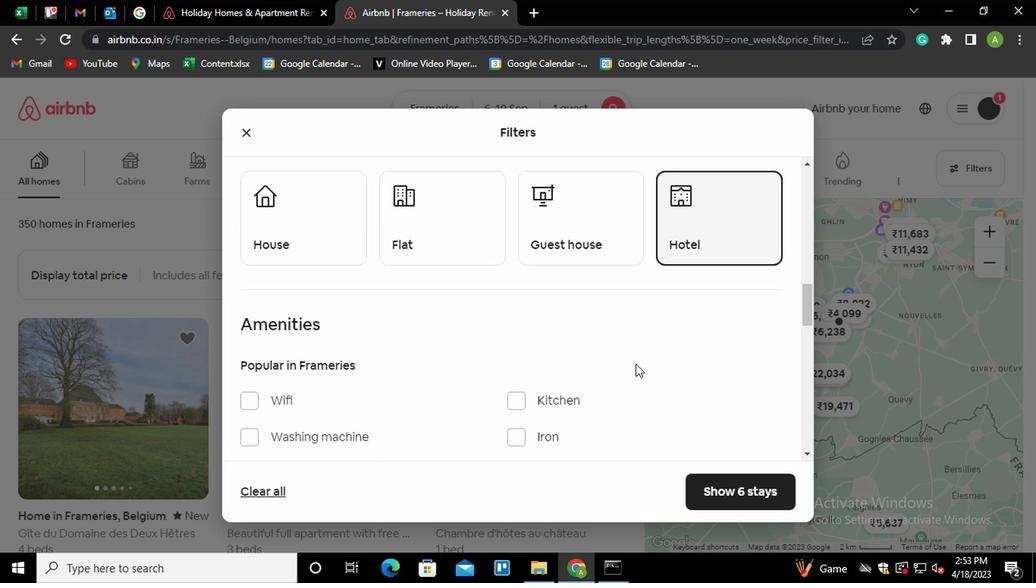 
Action: Mouse scrolled (632, 362) with delta (0, -1)
Screenshot: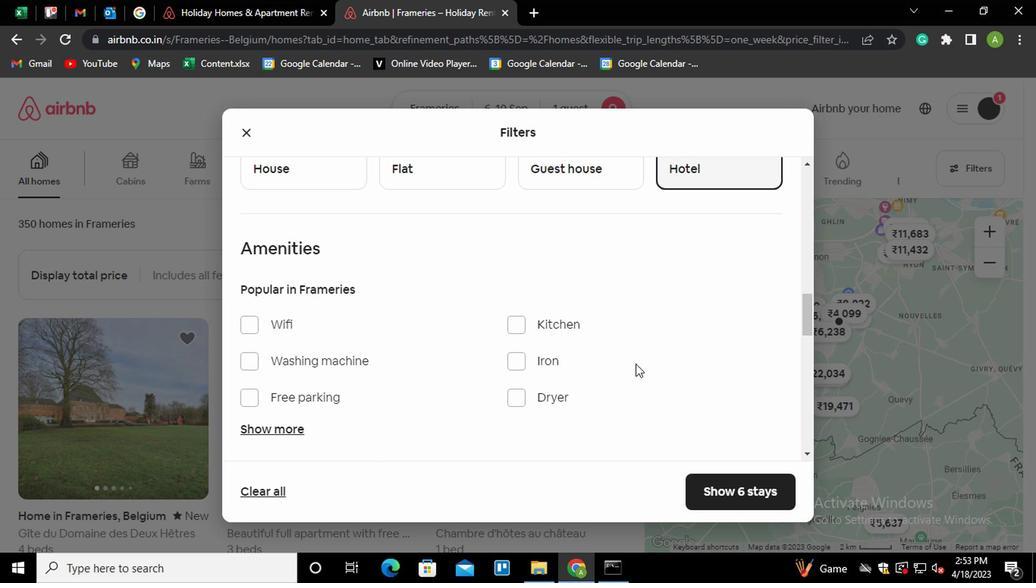 
Action: Mouse scrolled (632, 362) with delta (0, -1)
Screenshot: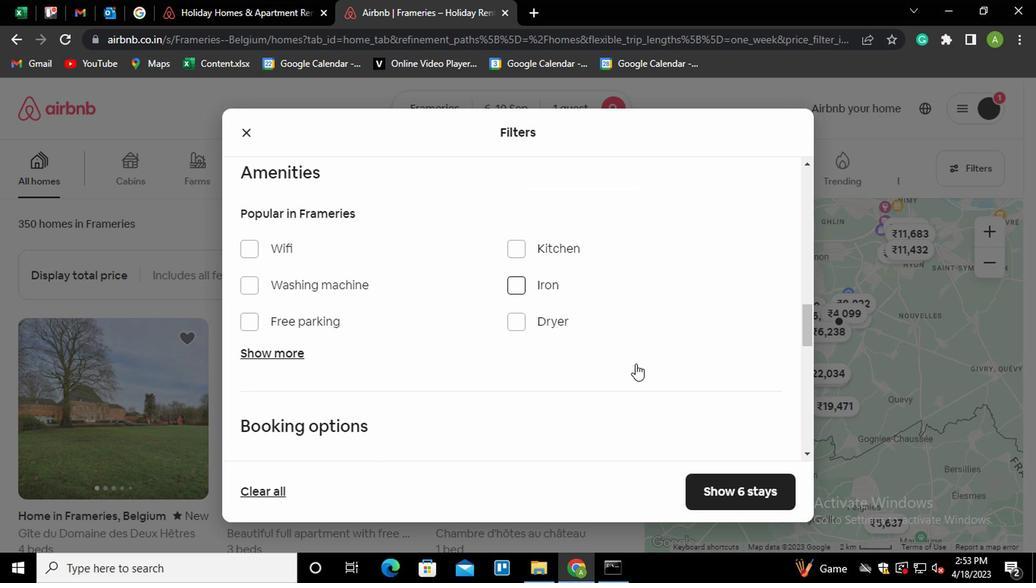 
Action: Mouse scrolled (632, 362) with delta (0, -1)
Screenshot: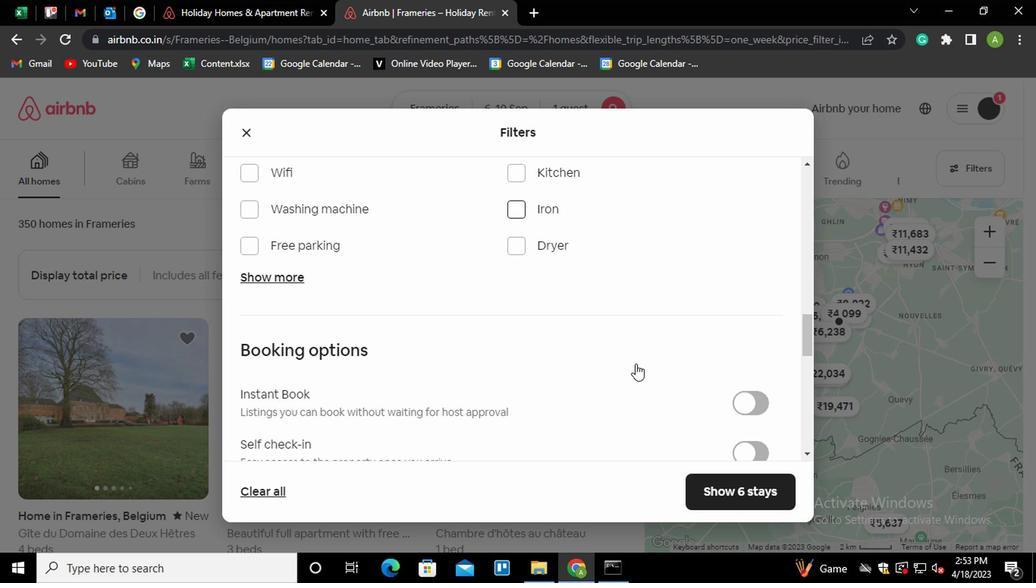 
Action: Mouse scrolled (632, 363) with delta (0, 0)
Screenshot: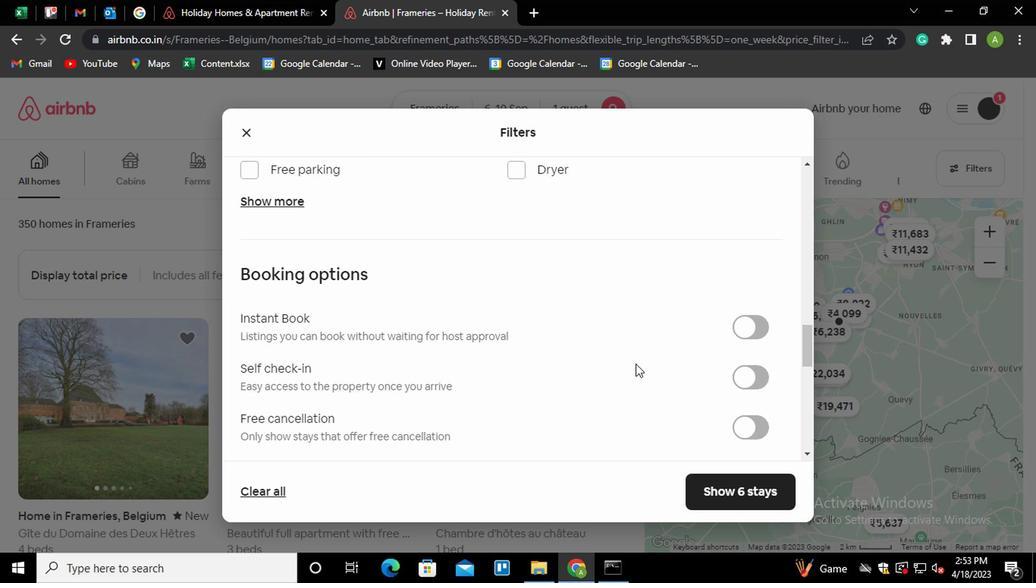 
Action: Mouse moved to (289, 266)
Screenshot: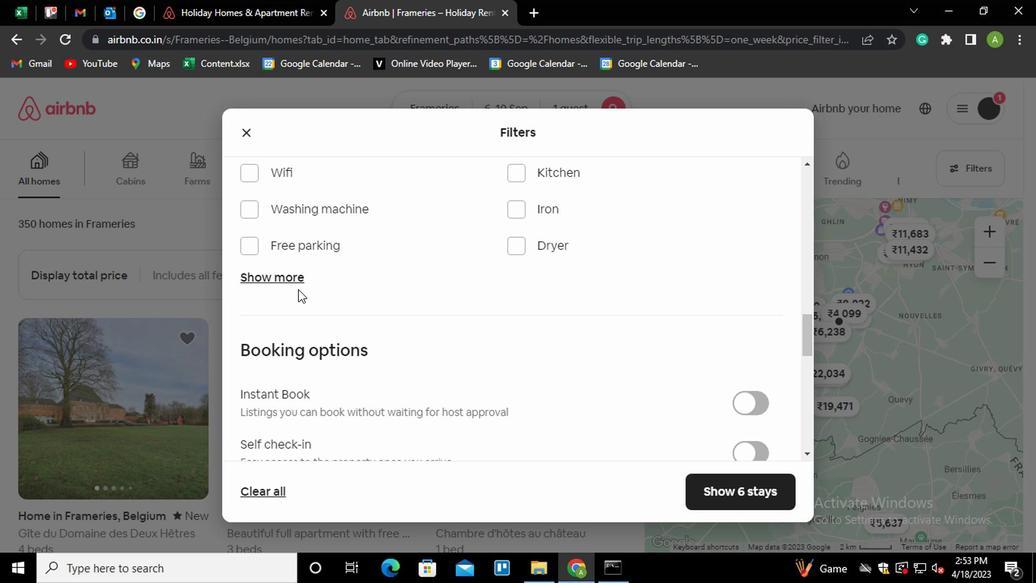 
Action: Mouse pressed left at (289, 266)
Screenshot: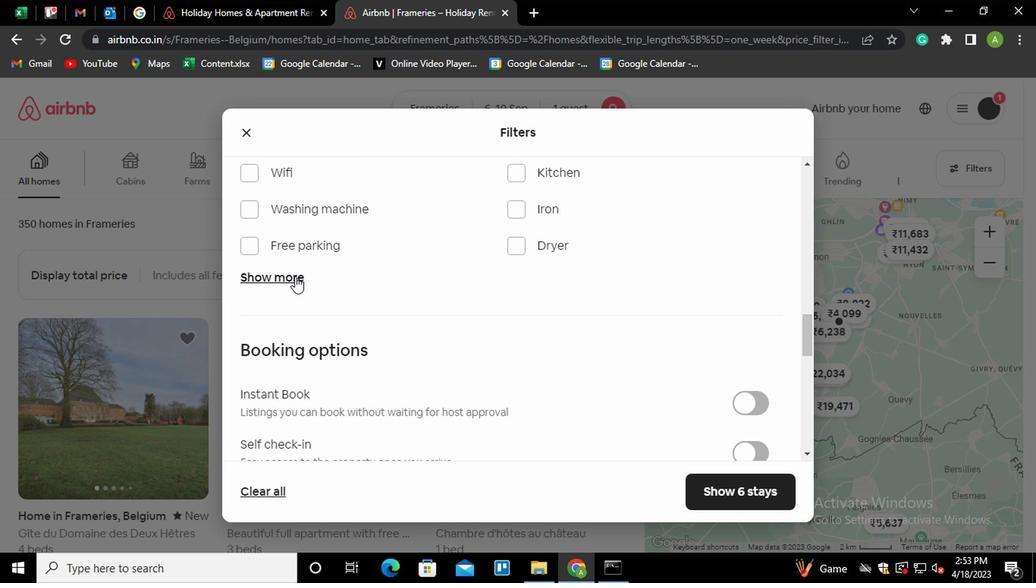 
Action: Mouse moved to (513, 304)
Screenshot: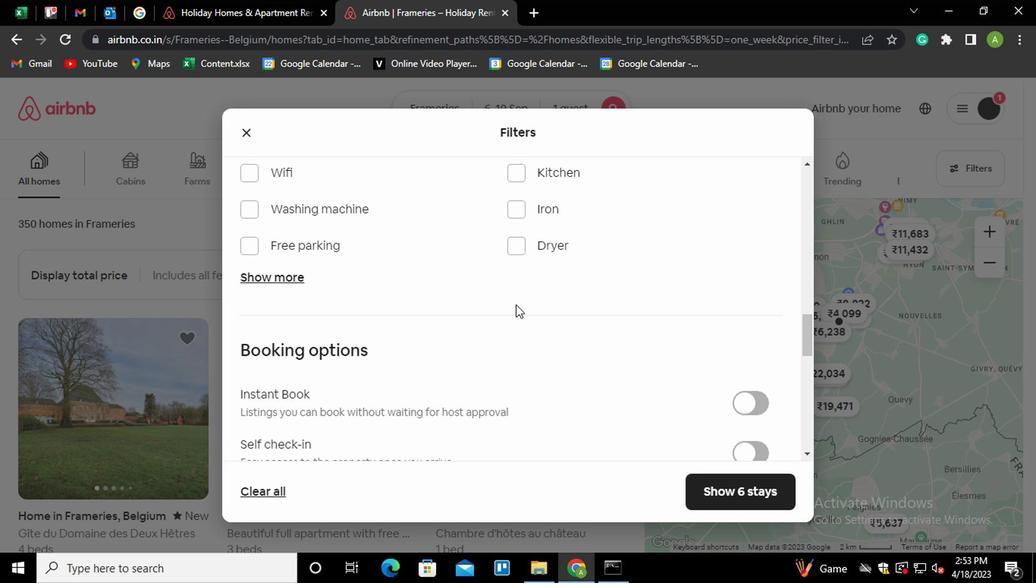 
Action: Mouse scrolled (513, 305) with delta (0, 1)
Screenshot: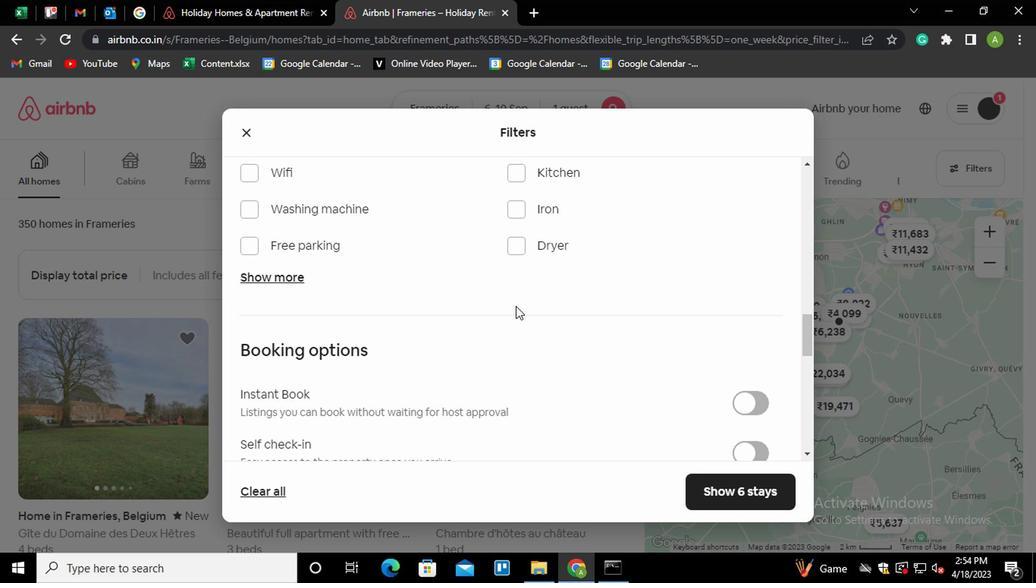 
Action: Mouse scrolled (513, 305) with delta (0, 1)
Screenshot: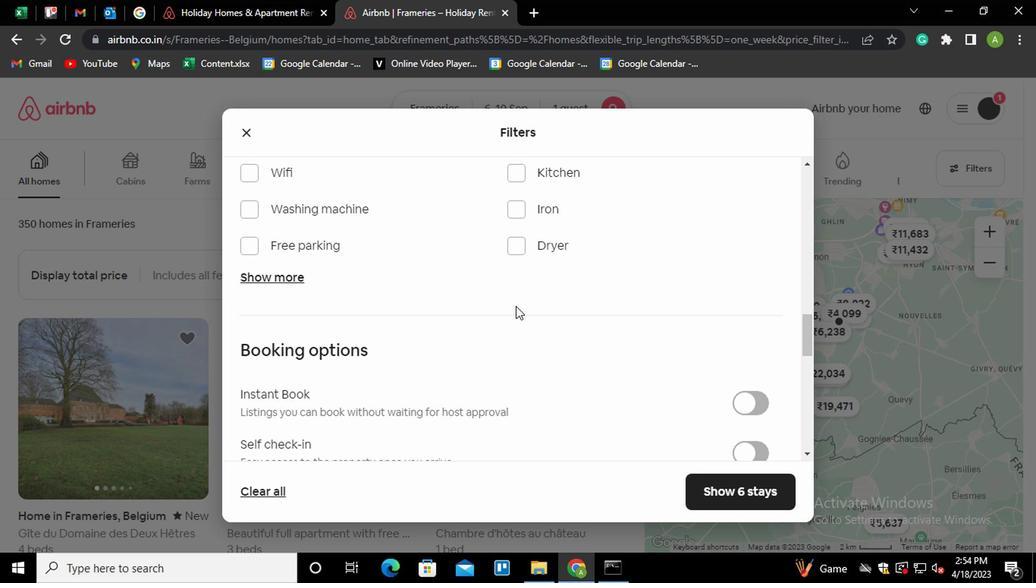 
Action: Mouse moved to (278, 428)
Screenshot: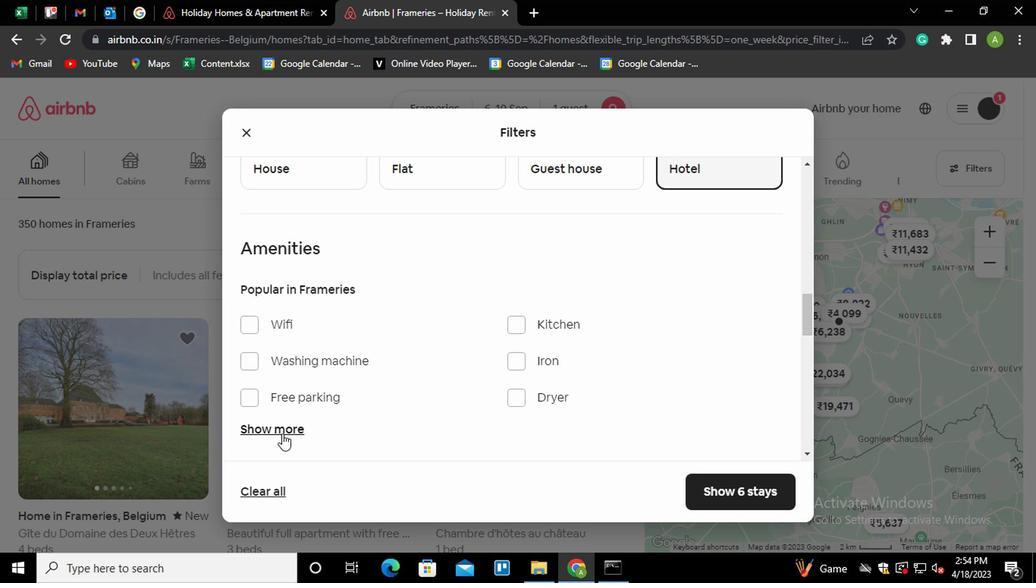 
Action: Mouse pressed left at (278, 428)
Screenshot: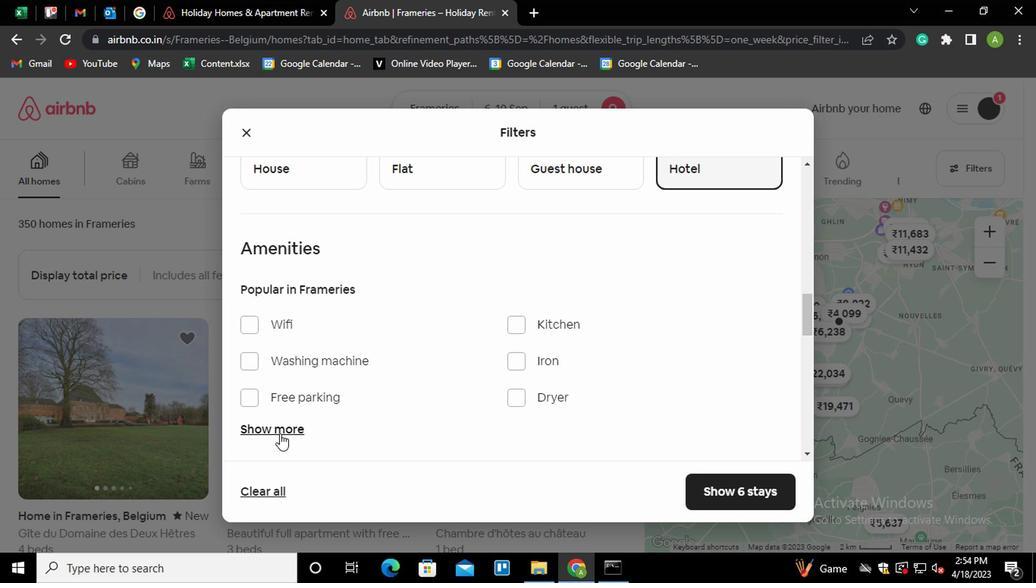 
Action: Mouse moved to (523, 314)
Screenshot: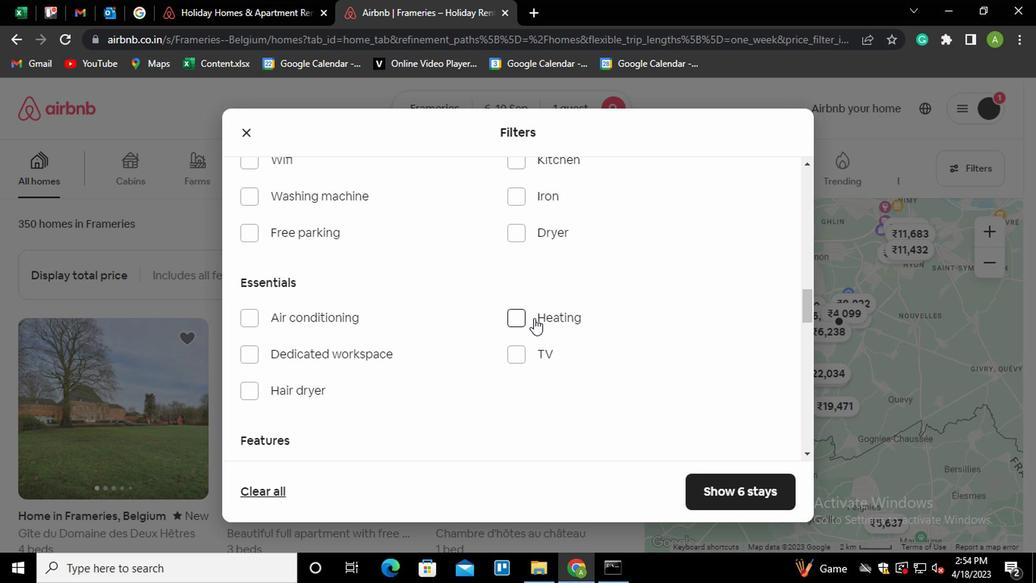 
Action: Mouse pressed left at (523, 314)
Screenshot: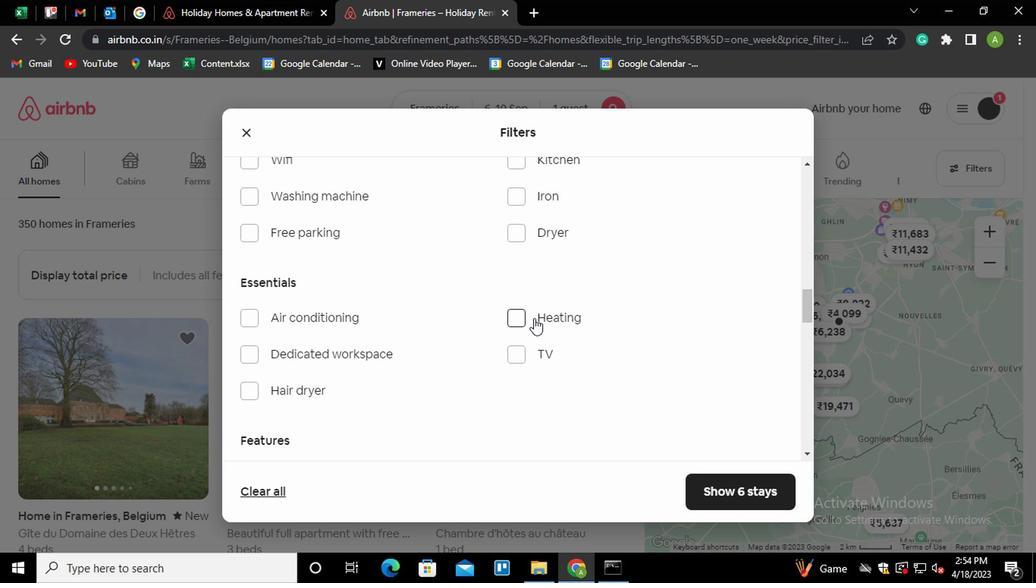 
Action: Mouse moved to (563, 342)
Screenshot: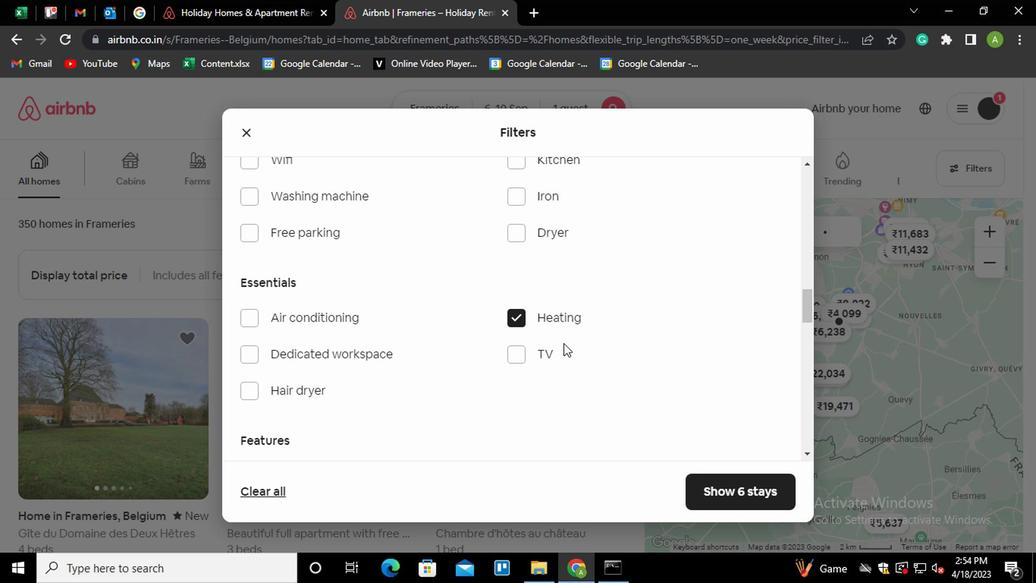 
Action: Mouse scrolled (563, 341) with delta (0, 0)
Screenshot: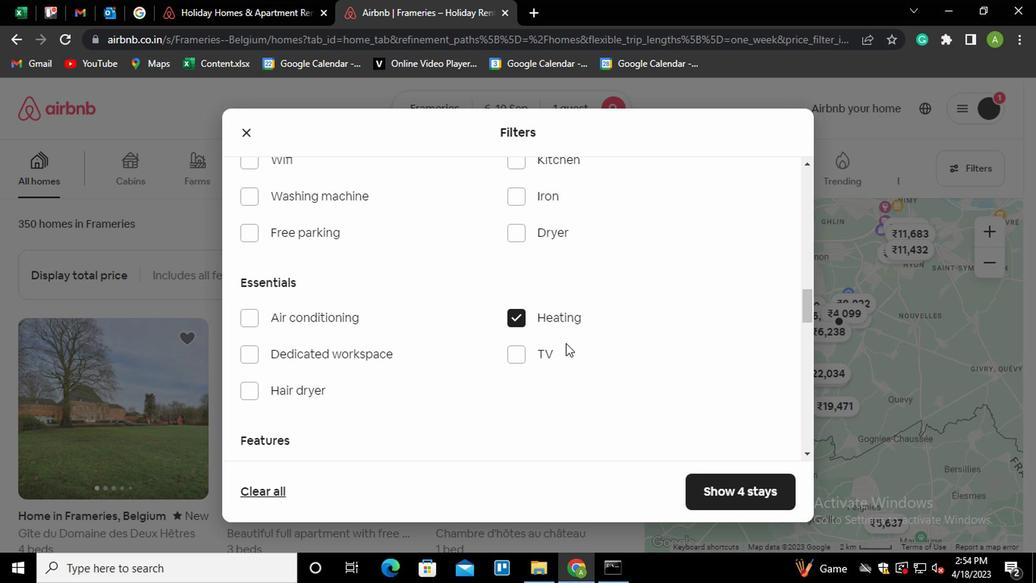 
Action: Mouse scrolled (563, 341) with delta (0, 0)
Screenshot: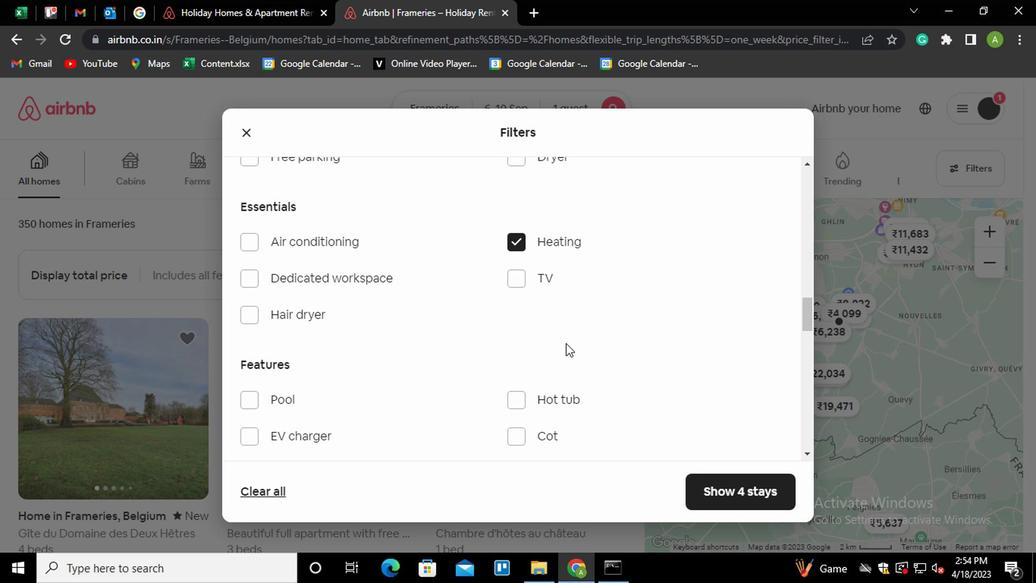 
Action: Mouse scrolled (563, 341) with delta (0, 0)
Screenshot: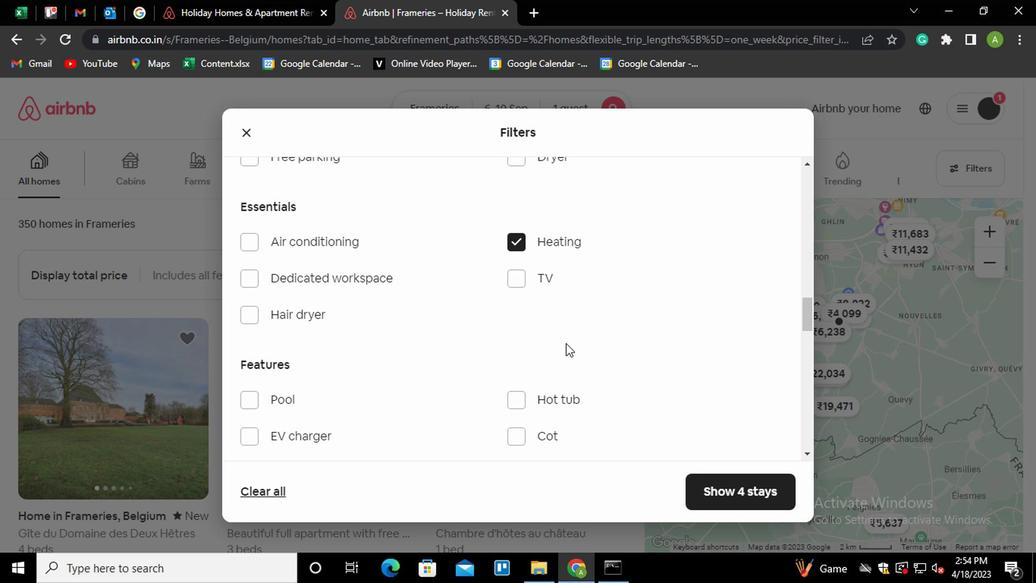 
Action: Mouse scrolled (563, 341) with delta (0, 0)
Screenshot: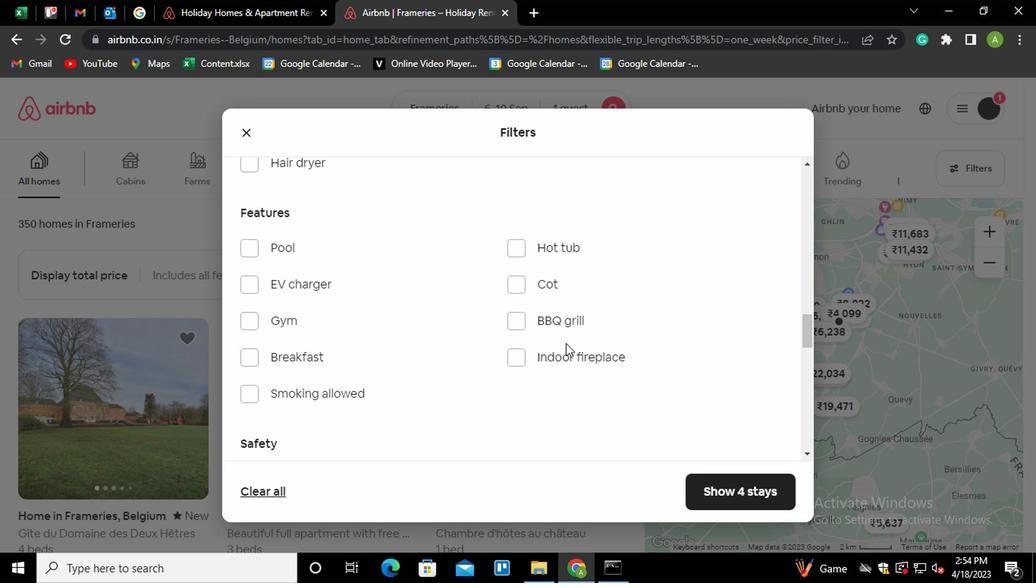 
Action: Mouse scrolled (563, 341) with delta (0, 0)
Screenshot: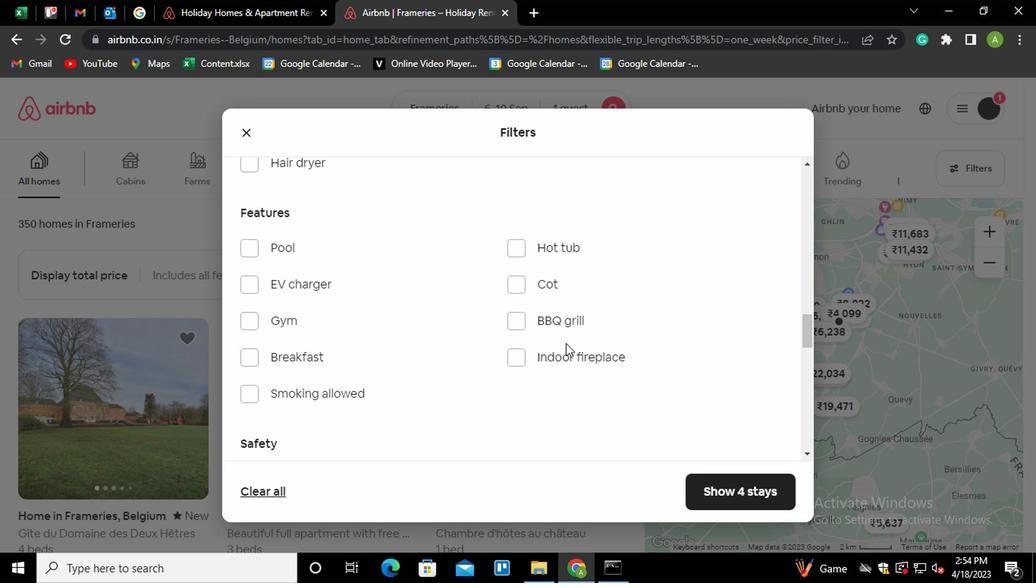 
Action: Mouse scrolled (563, 341) with delta (0, 0)
Screenshot: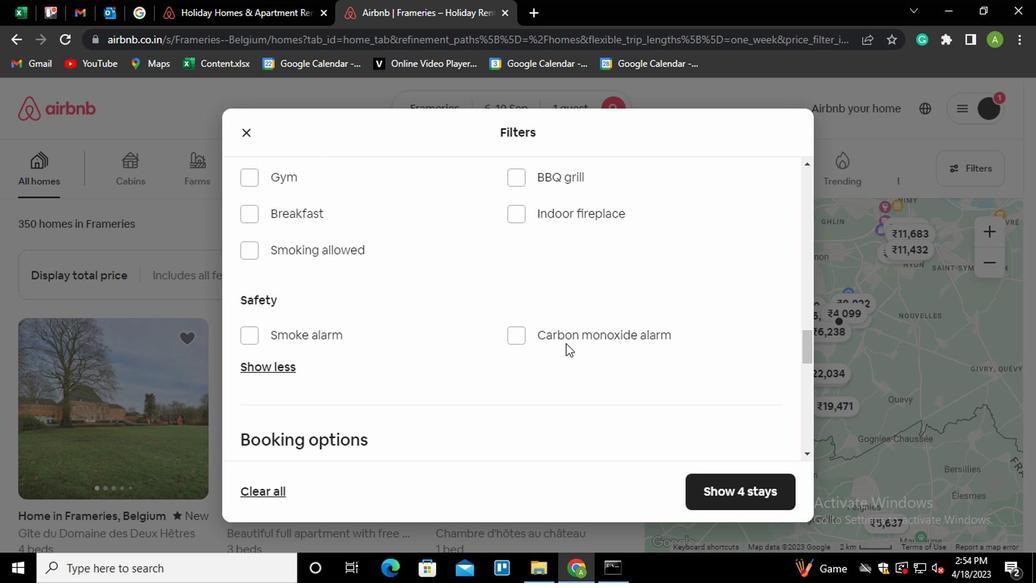 
Action: Mouse scrolled (563, 341) with delta (0, 0)
Screenshot: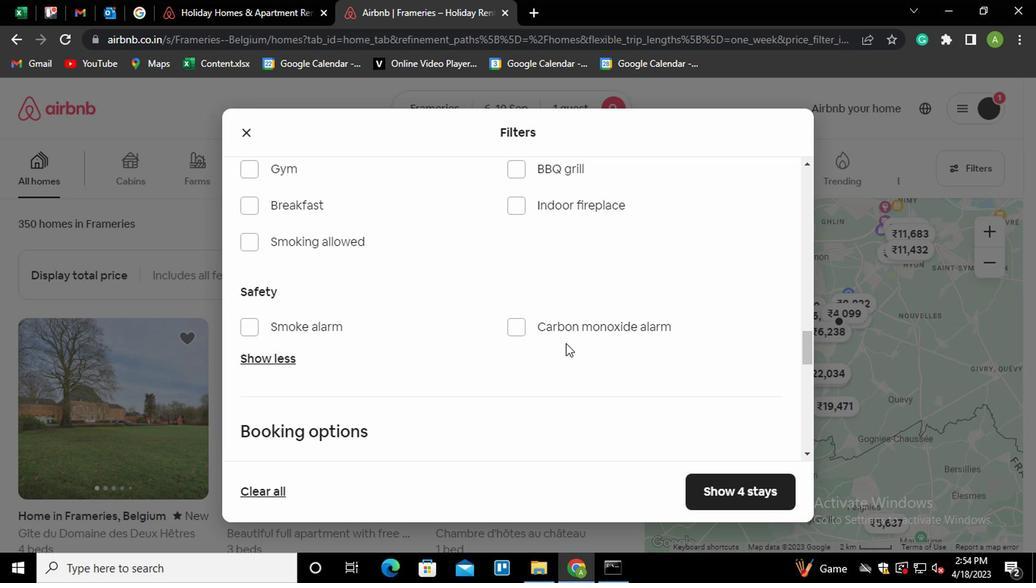 
Action: Mouse scrolled (563, 341) with delta (0, 0)
Screenshot: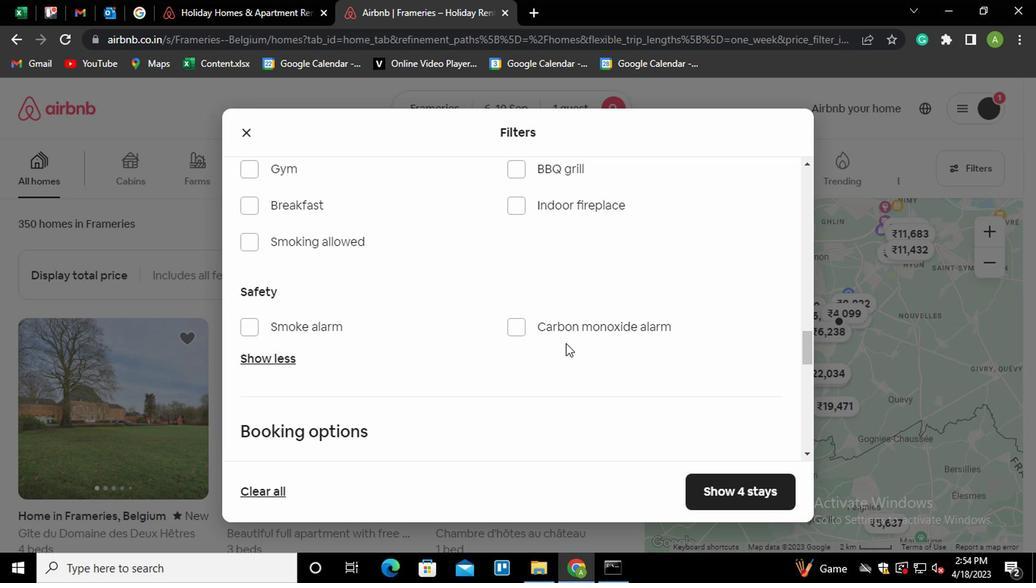 
Action: Mouse scrolled (563, 341) with delta (0, 0)
Screenshot: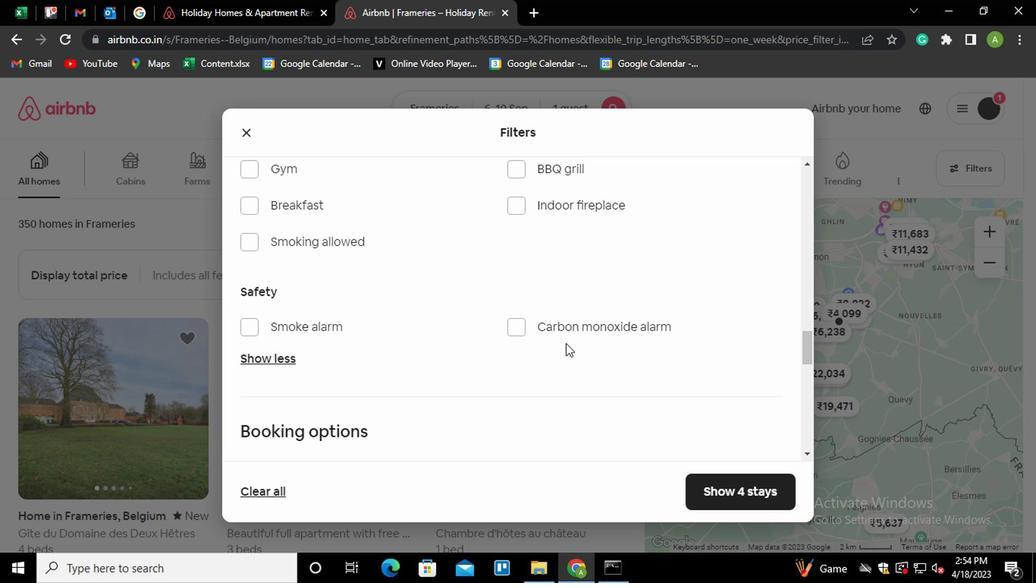 
Action: Mouse moved to (755, 232)
Screenshot: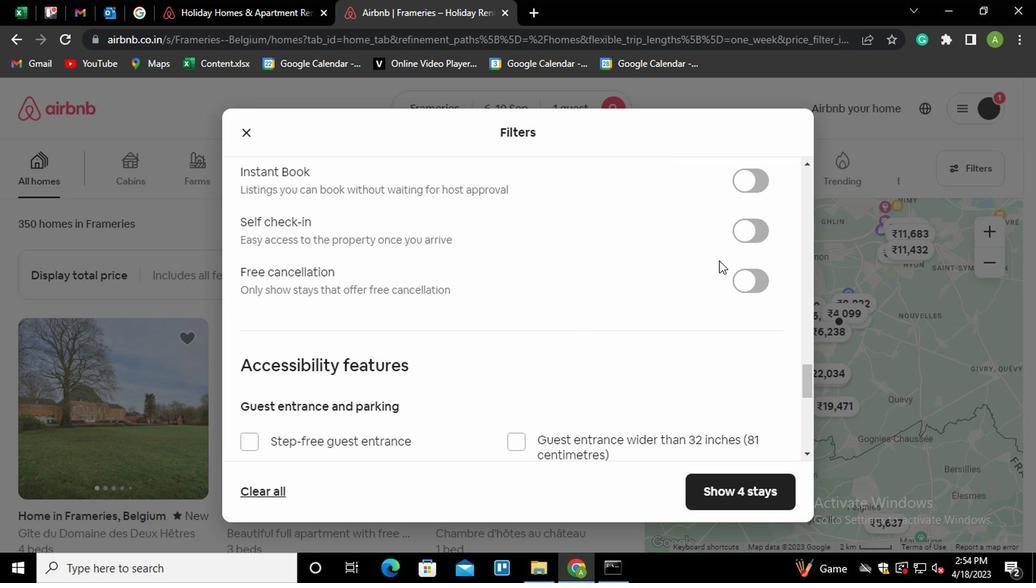
Action: Mouse pressed left at (755, 232)
Screenshot: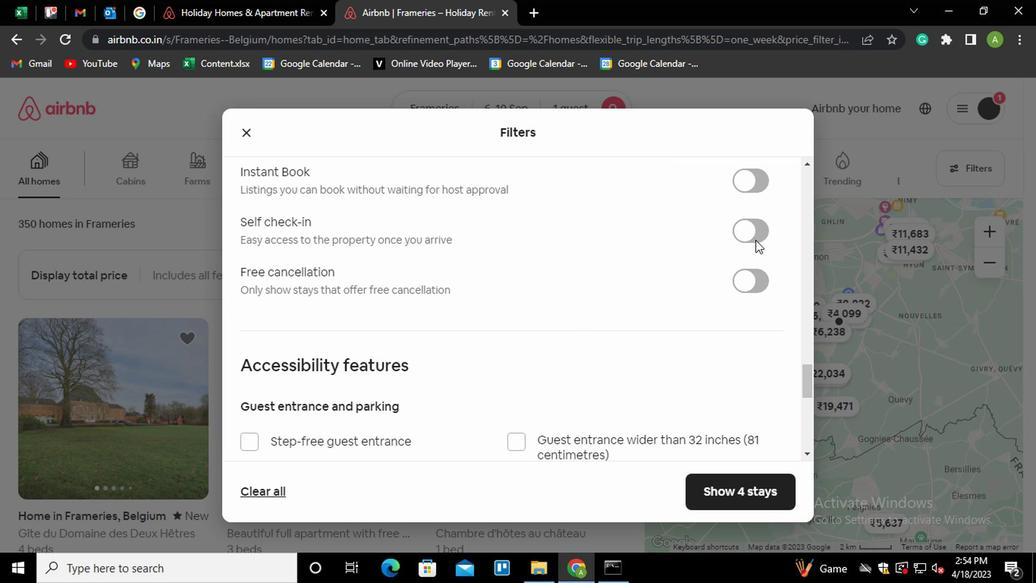 
Action: Mouse moved to (674, 323)
Screenshot: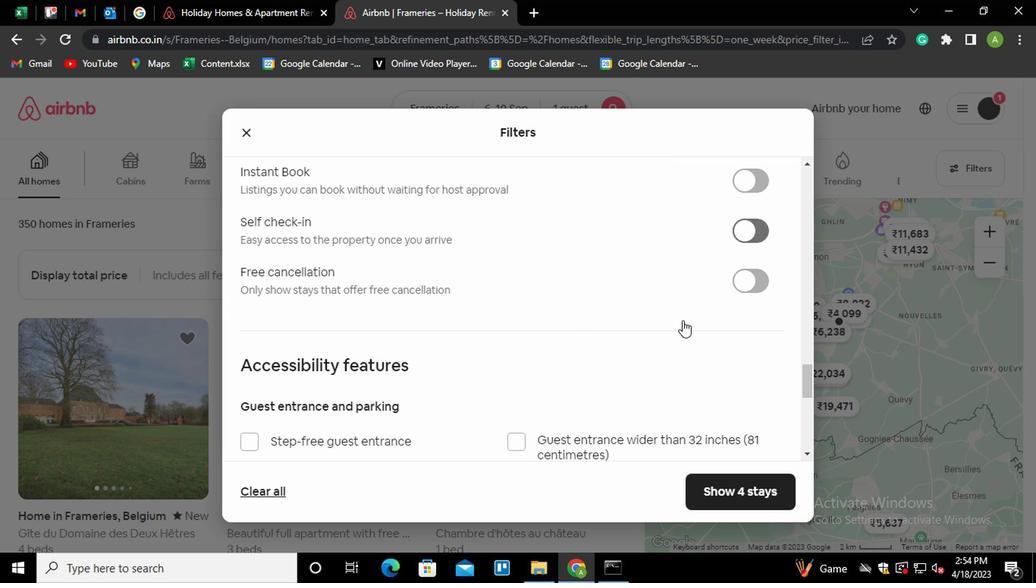 
Action: Mouse scrolled (674, 322) with delta (0, -1)
Screenshot: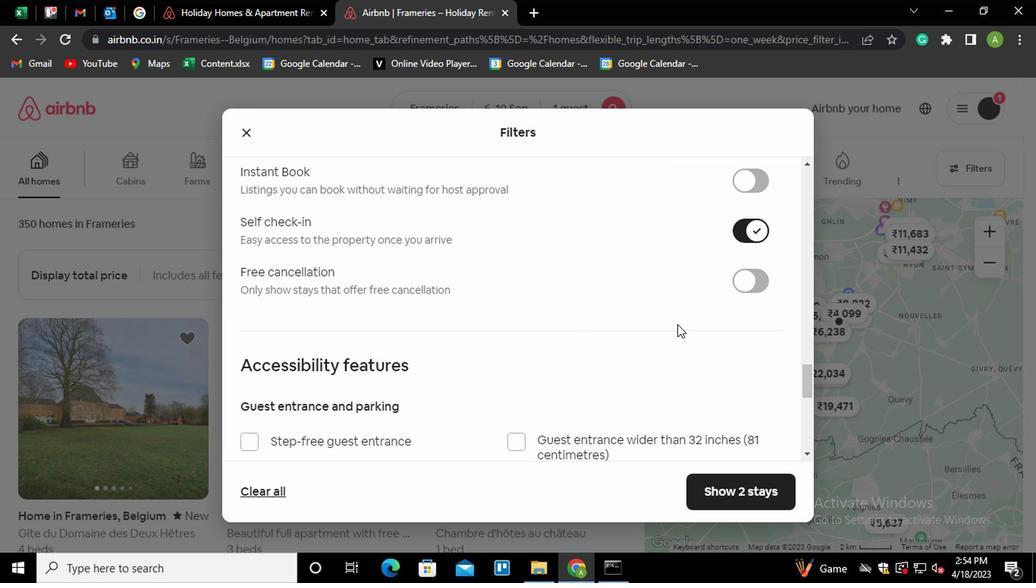 
Action: Mouse scrolled (674, 322) with delta (0, -1)
Screenshot: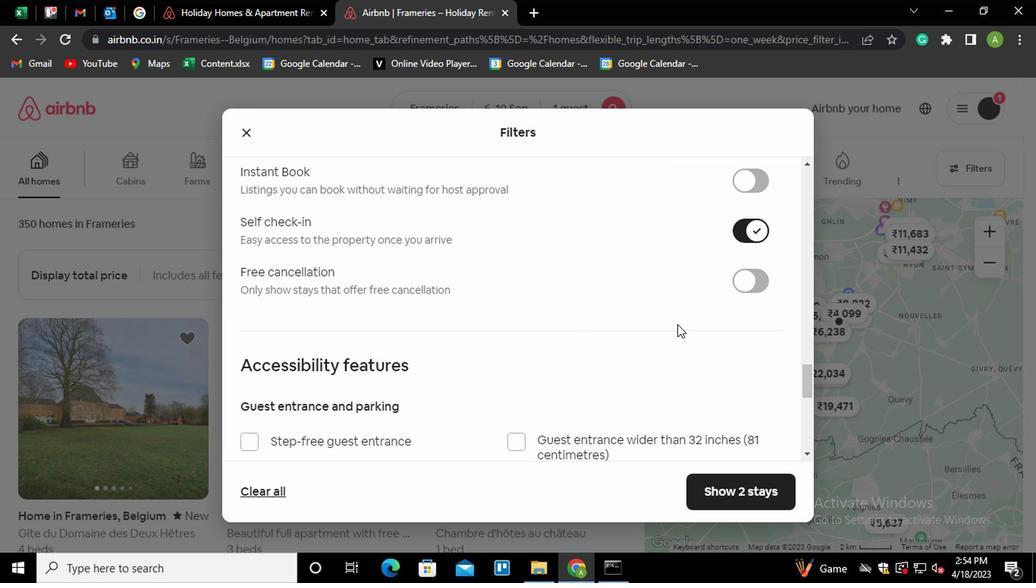 
Action: Mouse scrolled (674, 322) with delta (0, -1)
Screenshot: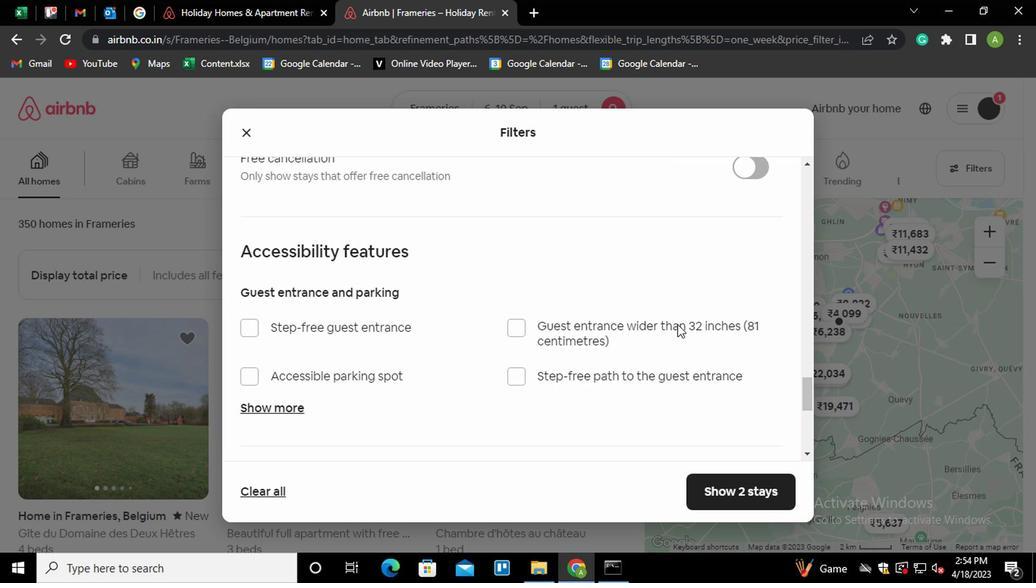 
Action: Mouse scrolled (674, 322) with delta (0, -1)
Screenshot: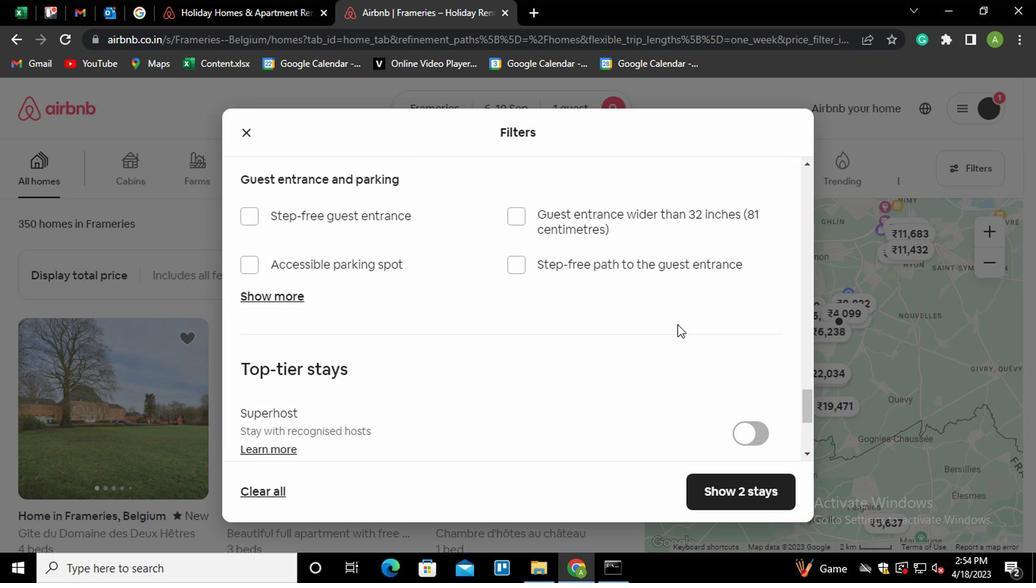 
Action: Mouse scrolled (674, 322) with delta (0, -1)
Screenshot: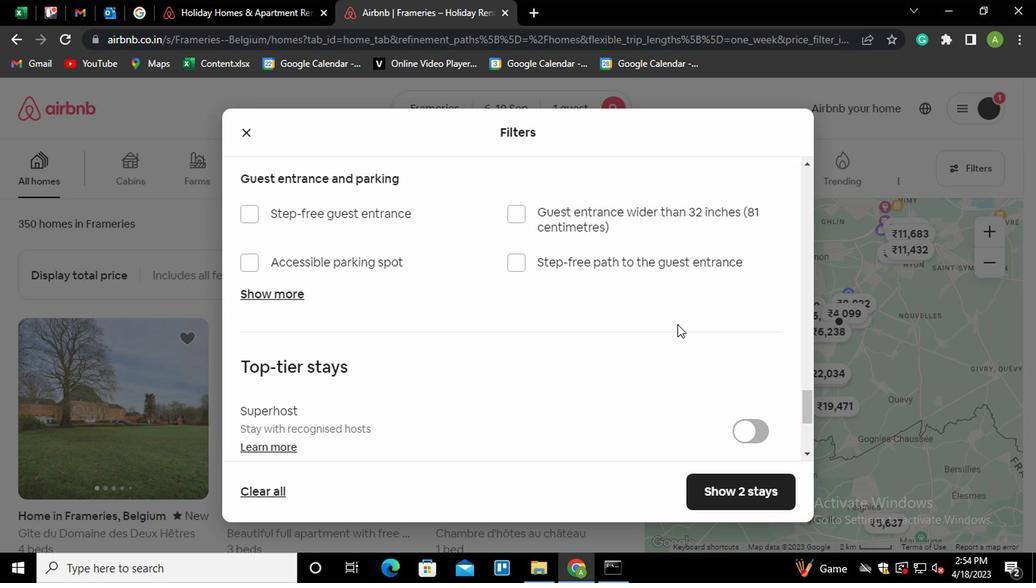 
Action: Mouse moved to (257, 417)
Screenshot: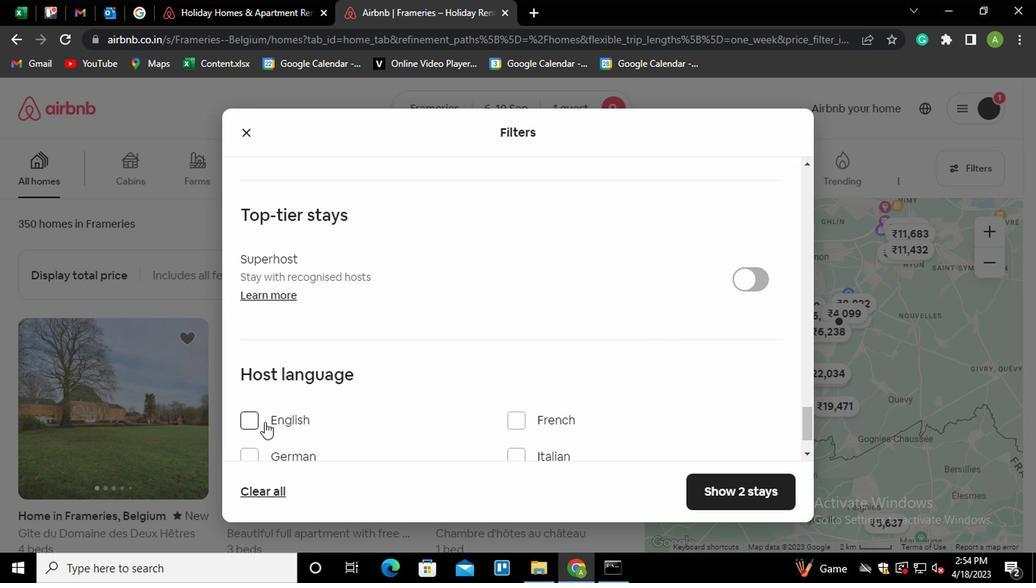 
Action: Mouse pressed left at (257, 417)
Screenshot: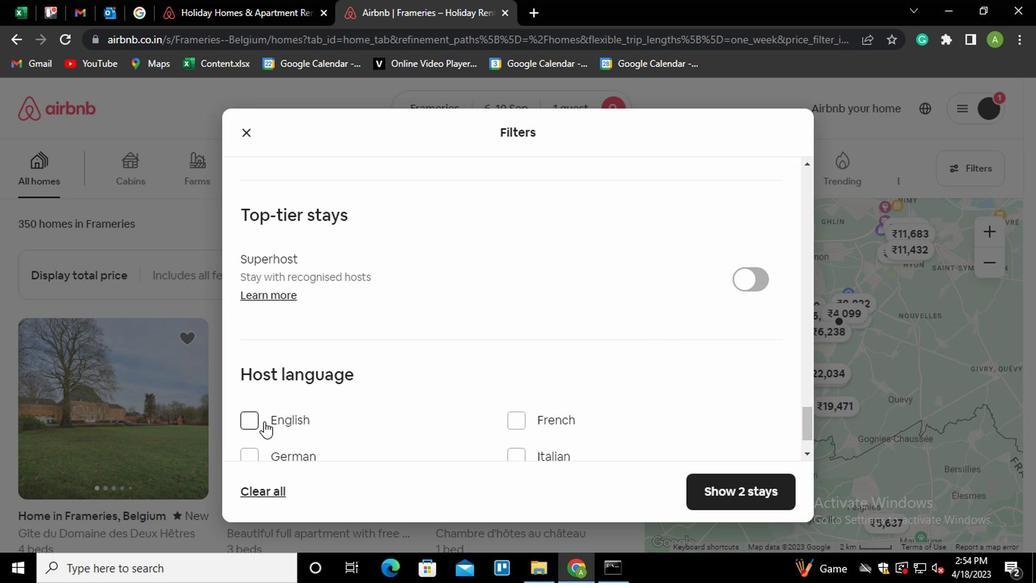 
Action: Mouse moved to (545, 367)
Screenshot: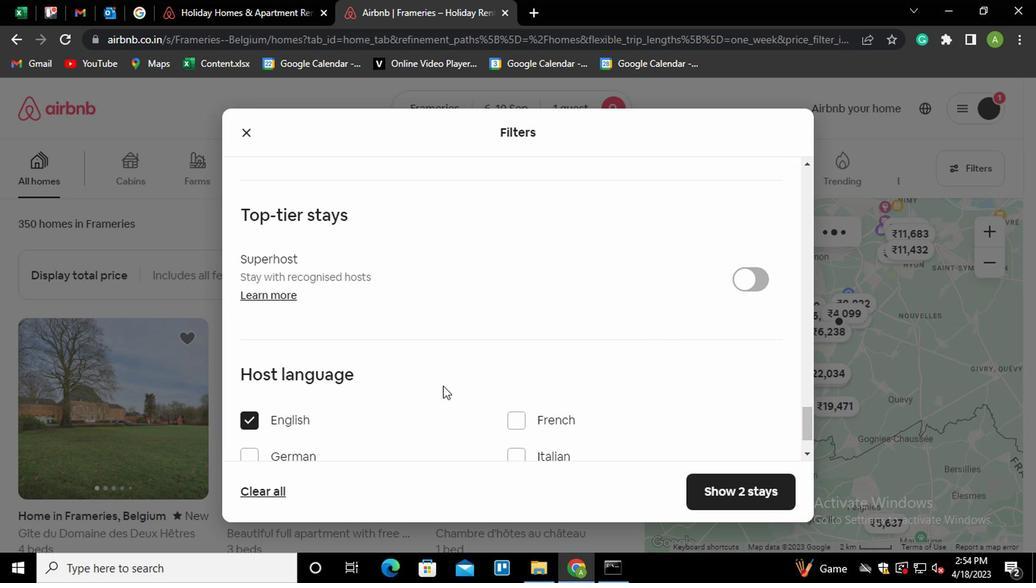 
Action: Mouse scrolled (545, 366) with delta (0, 0)
Screenshot: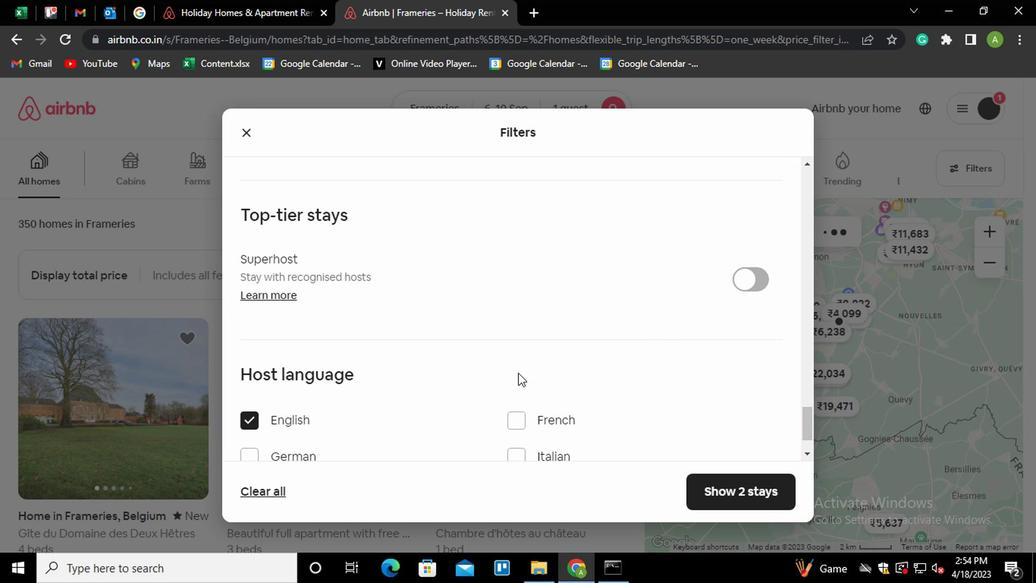 
Action: Mouse scrolled (545, 366) with delta (0, 0)
Screenshot: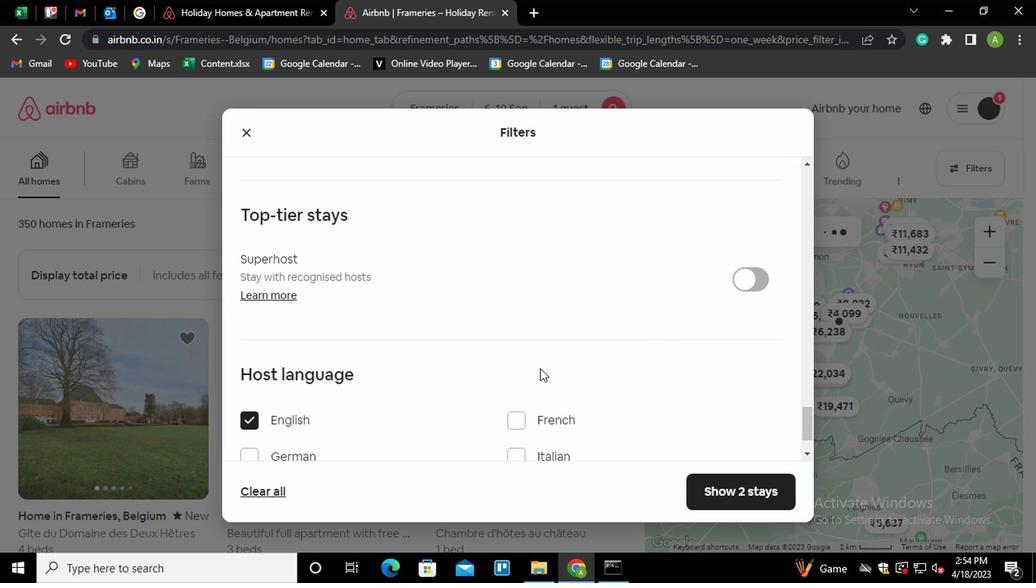 
Action: Mouse moved to (722, 483)
Screenshot: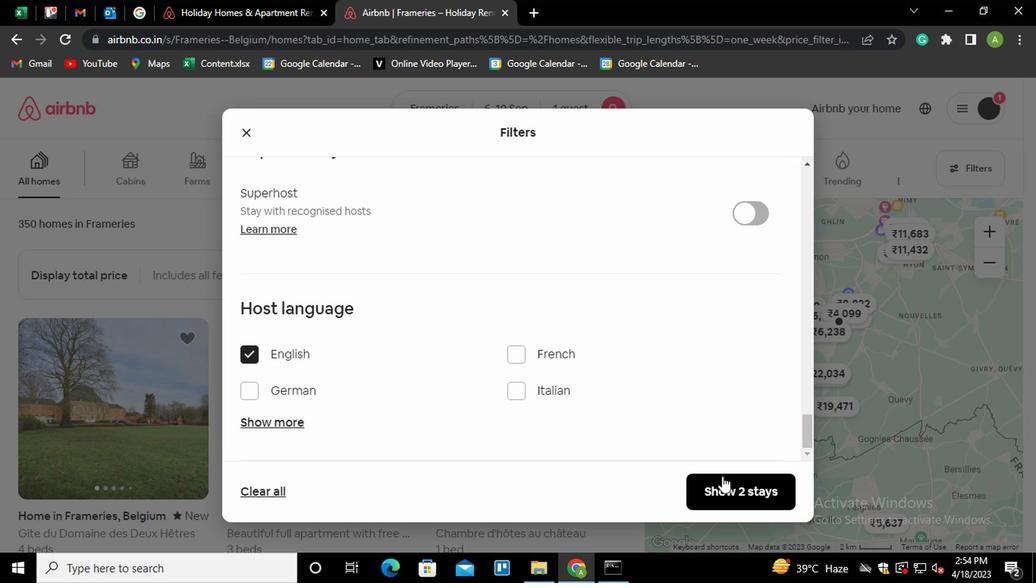 
Action: Mouse pressed left at (722, 483)
Screenshot: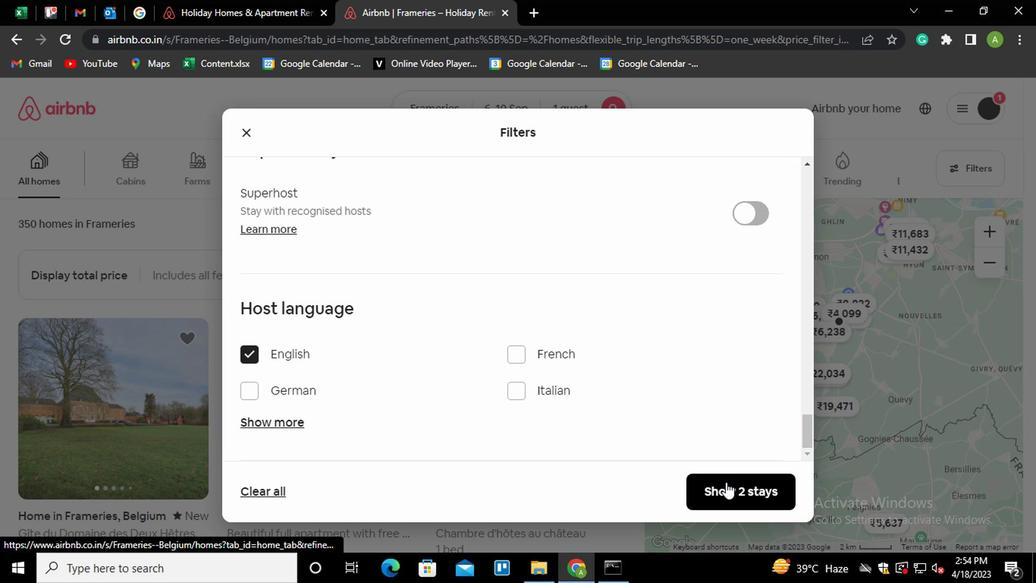 
